 Task: Look for space in Viçosa do Ceará, Brazil from 5th June, 2023 to 16th June, 2023 for 2 adults in price range Rs.14000 to Rs.18000. Place can be entire place with 1  bedroom having 1 bed and 1 bathroom. Property type can be house, flat, guest house, hotel. Booking option can be shelf check-in. Required host language is Spanish.
Action: Mouse moved to (591, 88)
Screenshot: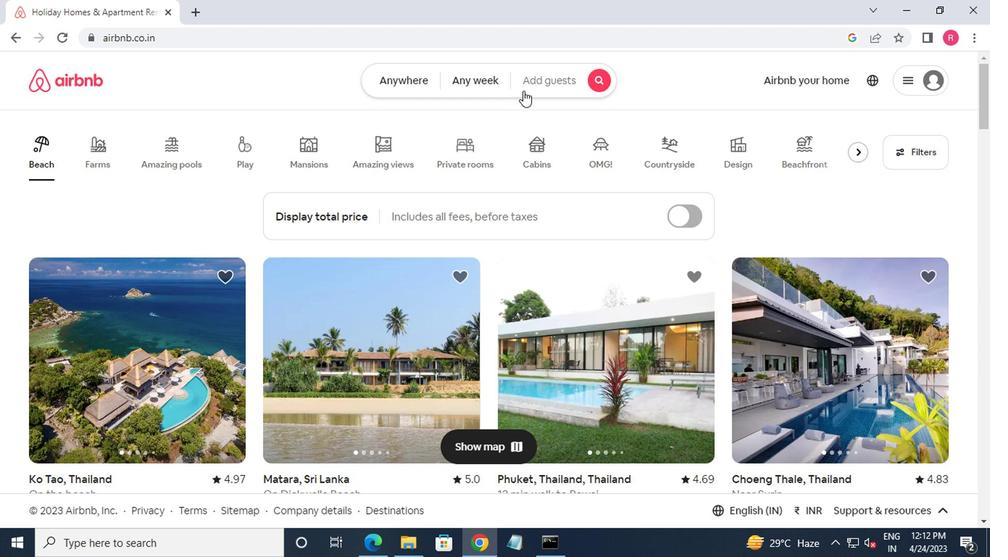 
Action: Mouse pressed left at (591, 88)
Screenshot: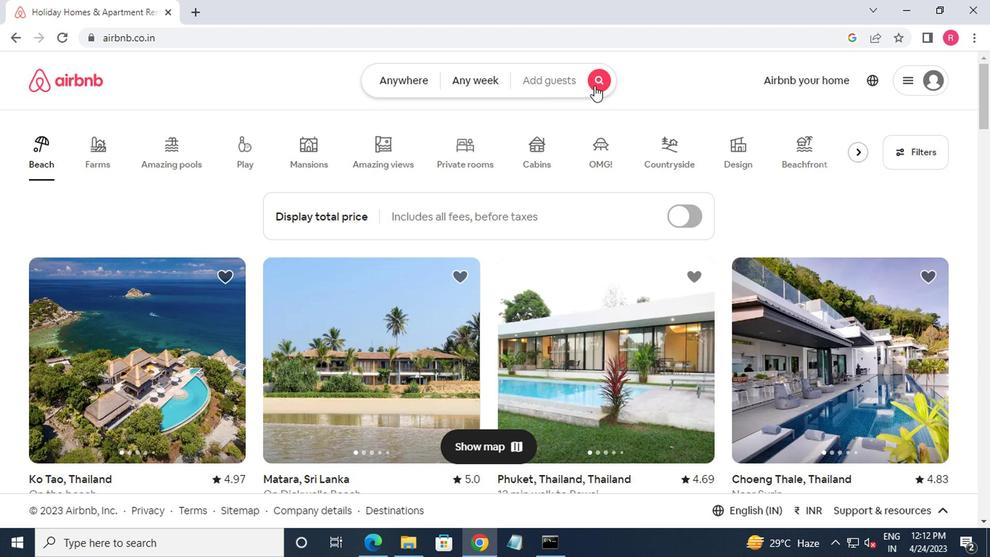 
Action: Mouse moved to (319, 139)
Screenshot: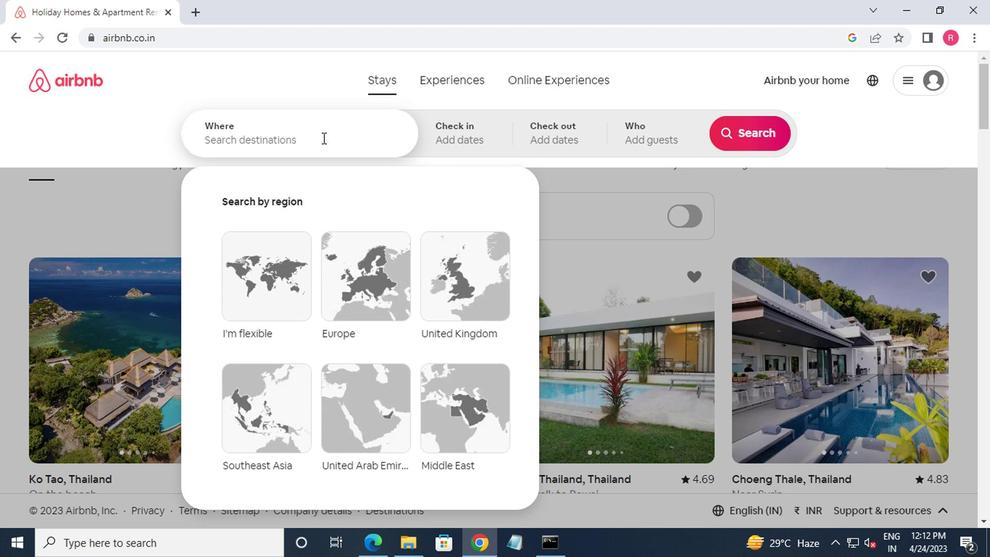 
Action: Mouse pressed left at (319, 139)
Screenshot: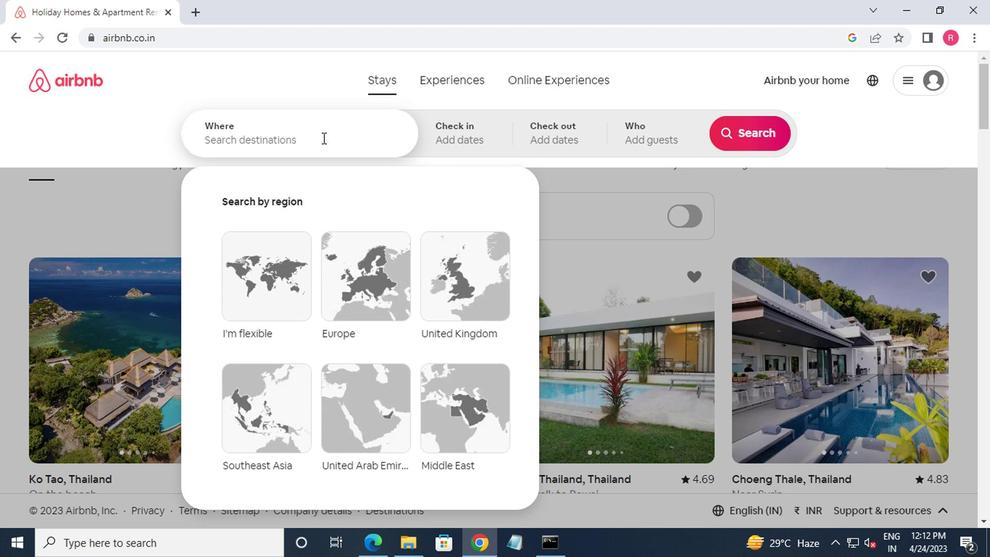 
Action: Mouse moved to (314, 148)
Screenshot: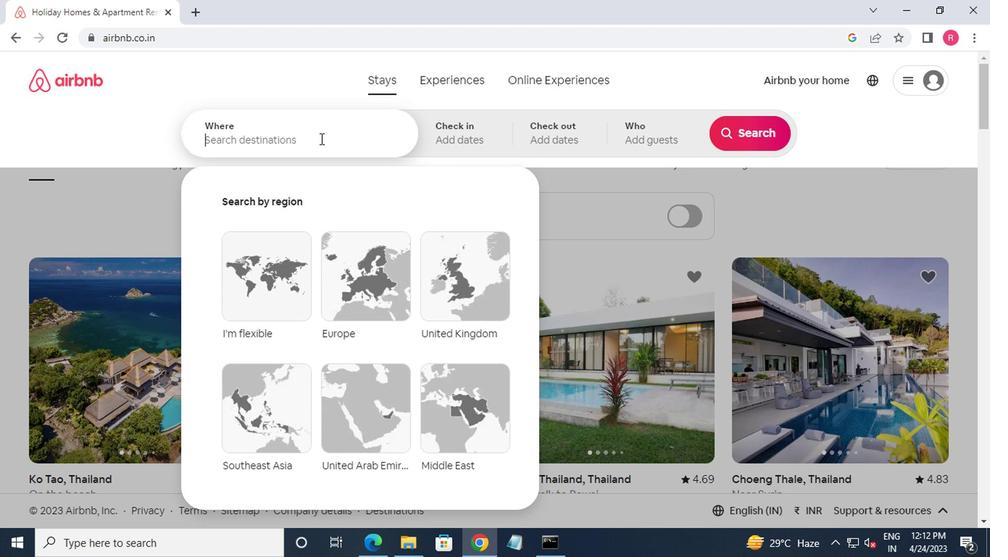 
Action: Key pressed vicosa<Key.space>do<Key.space>ceara,brazil
Screenshot: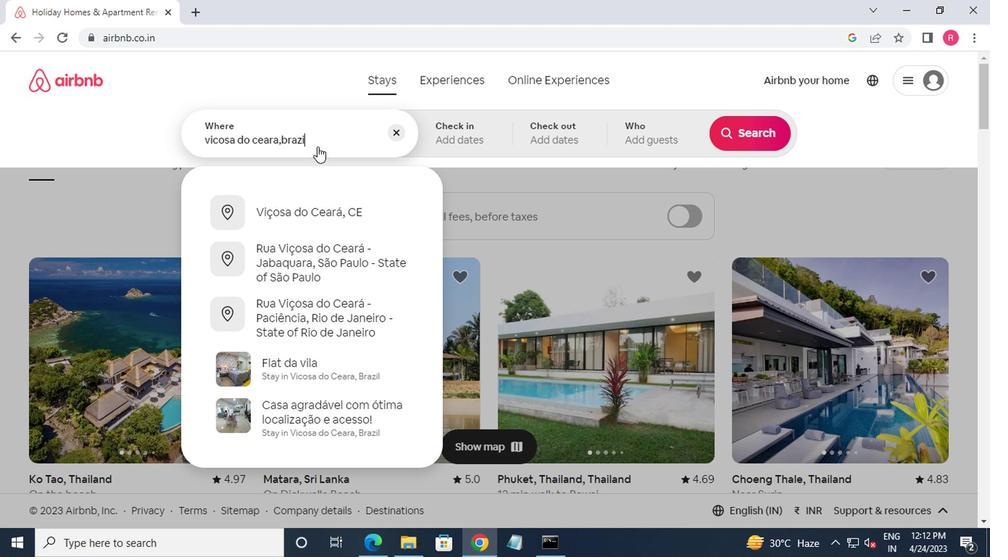 
Action: Mouse moved to (355, 205)
Screenshot: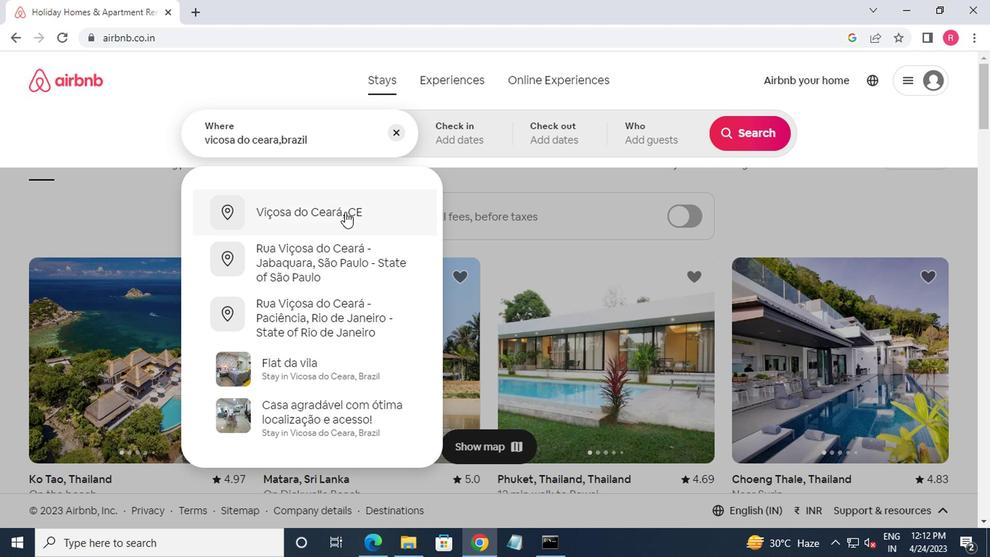 
Action: Mouse pressed left at (355, 205)
Screenshot: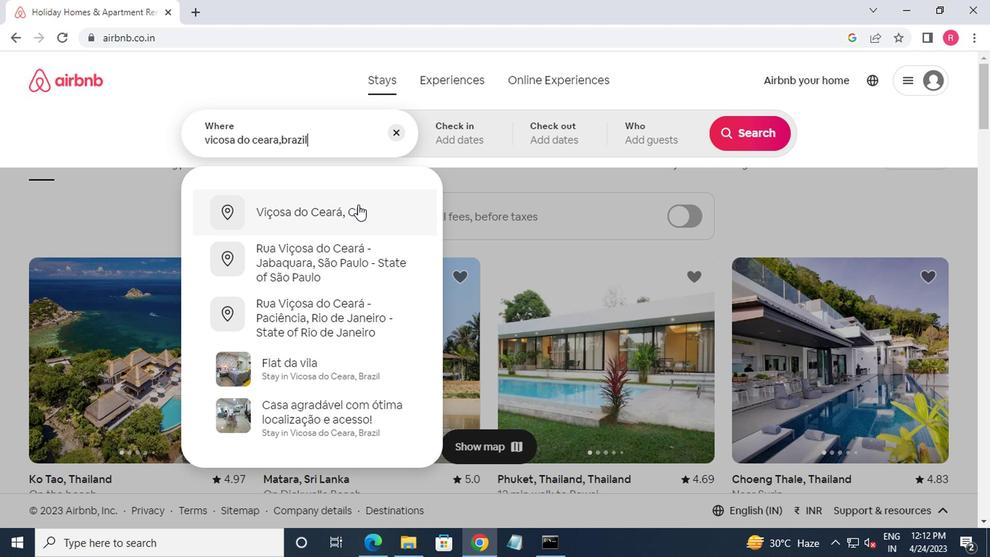 
Action: Mouse moved to (730, 250)
Screenshot: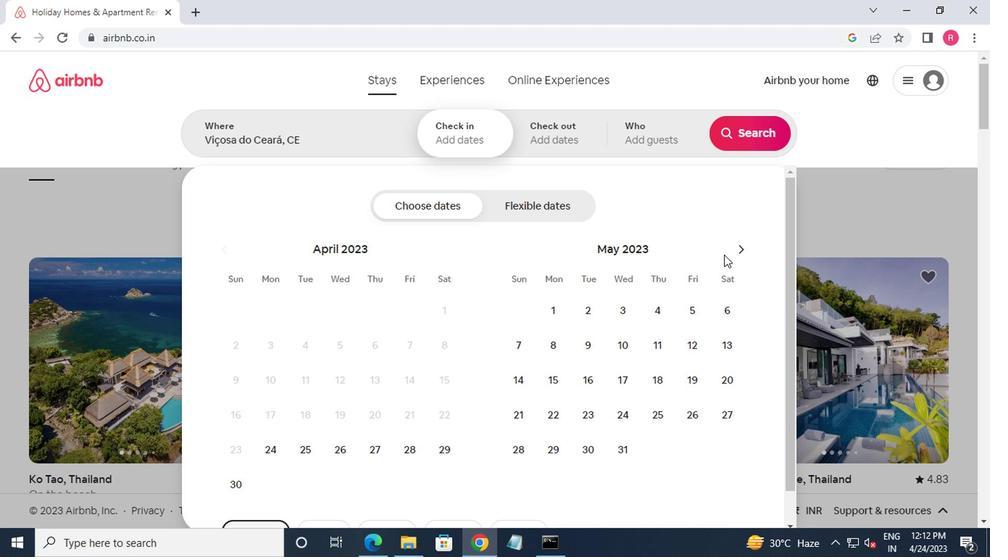 
Action: Mouse pressed left at (730, 250)
Screenshot: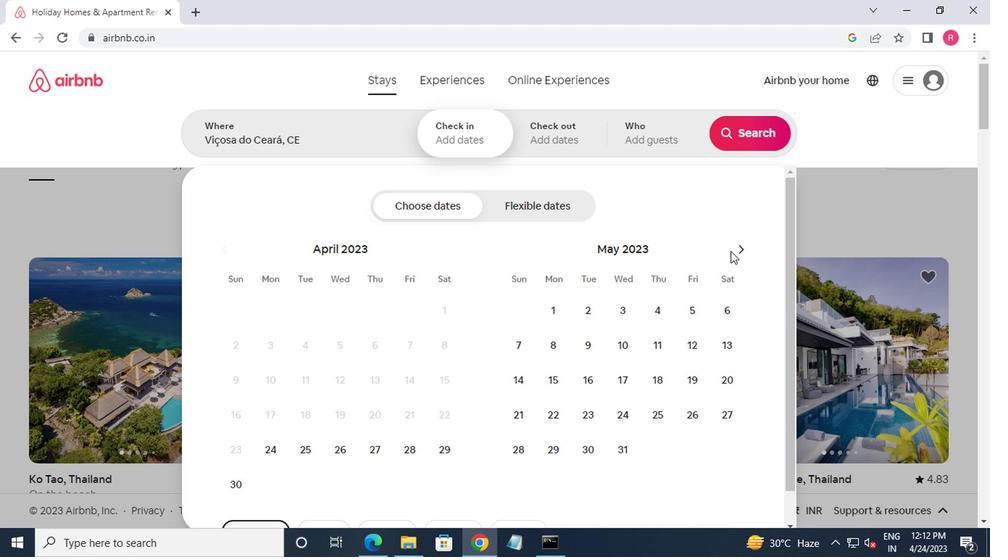 
Action: Mouse moved to (552, 346)
Screenshot: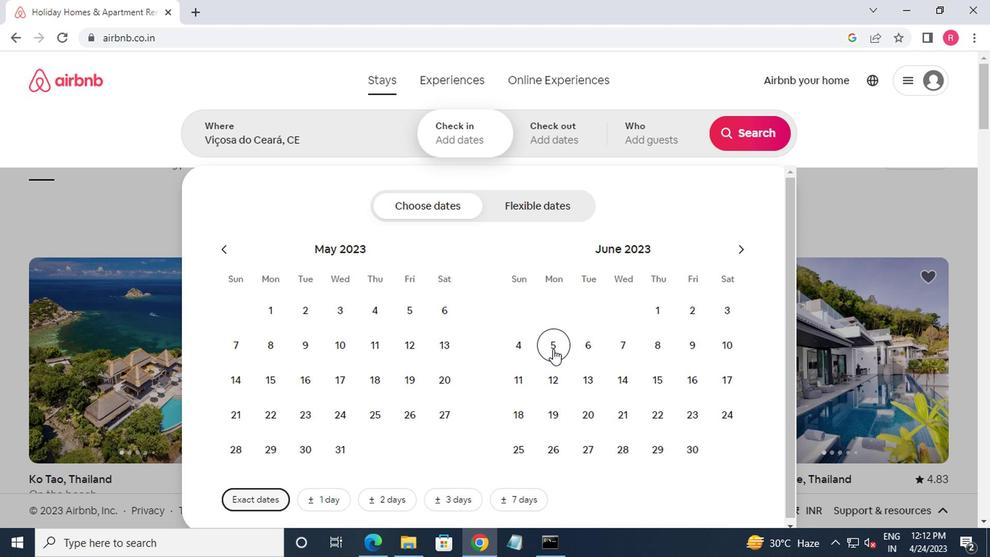 
Action: Mouse pressed left at (552, 346)
Screenshot: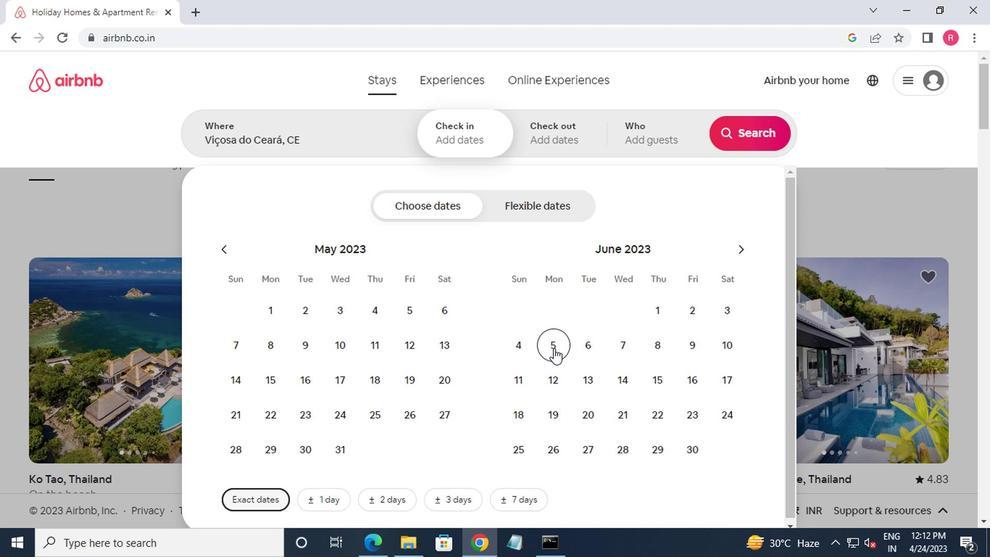 
Action: Mouse moved to (695, 375)
Screenshot: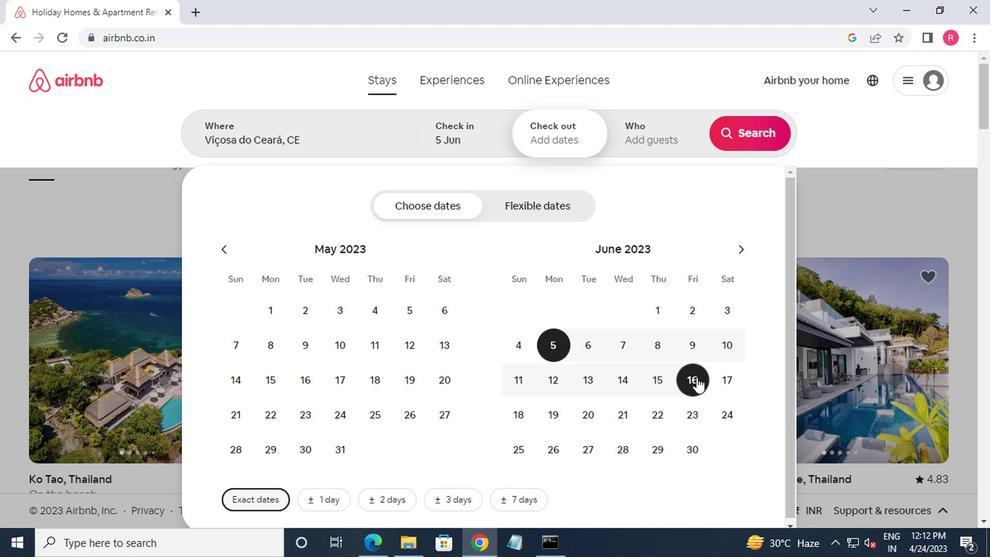 
Action: Mouse pressed left at (695, 375)
Screenshot: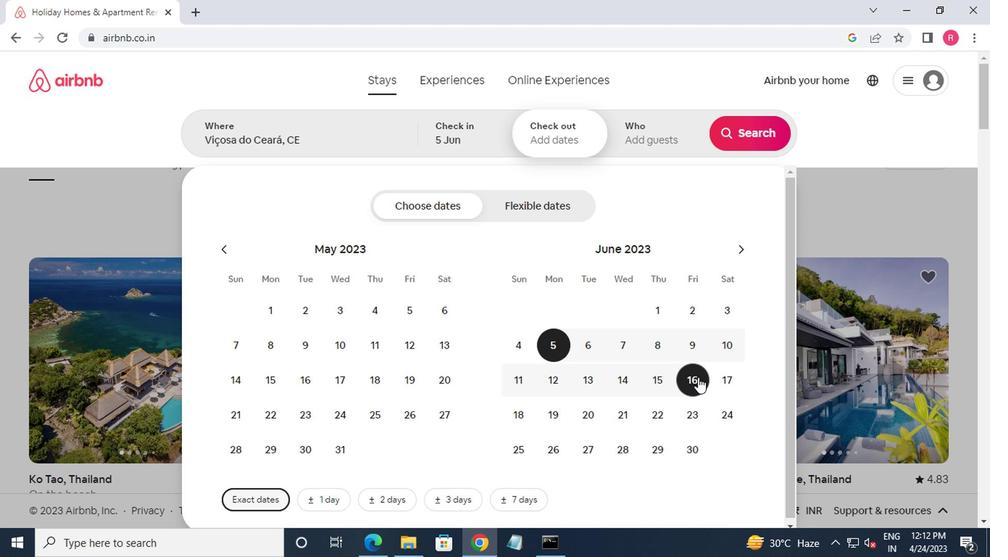 
Action: Mouse moved to (649, 158)
Screenshot: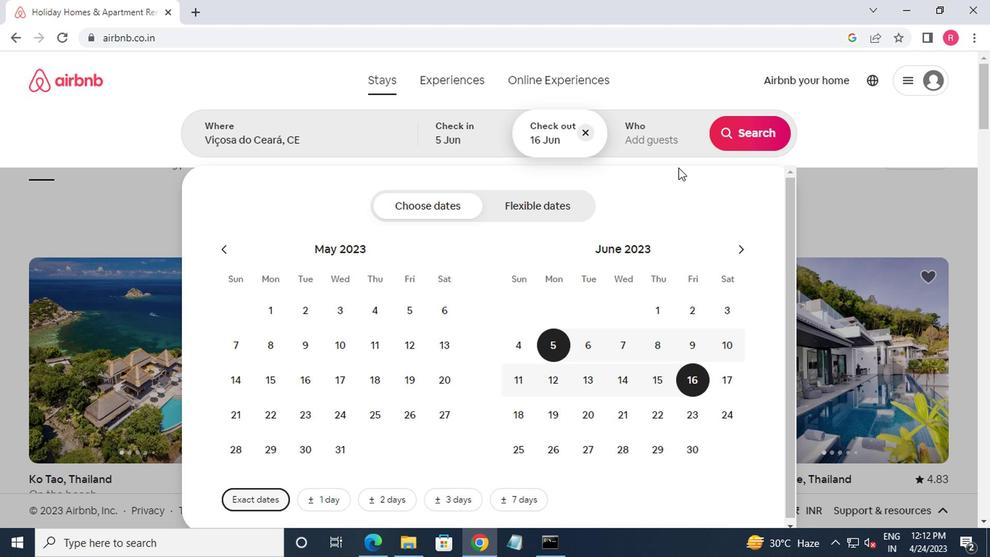 
Action: Mouse pressed left at (649, 158)
Screenshot: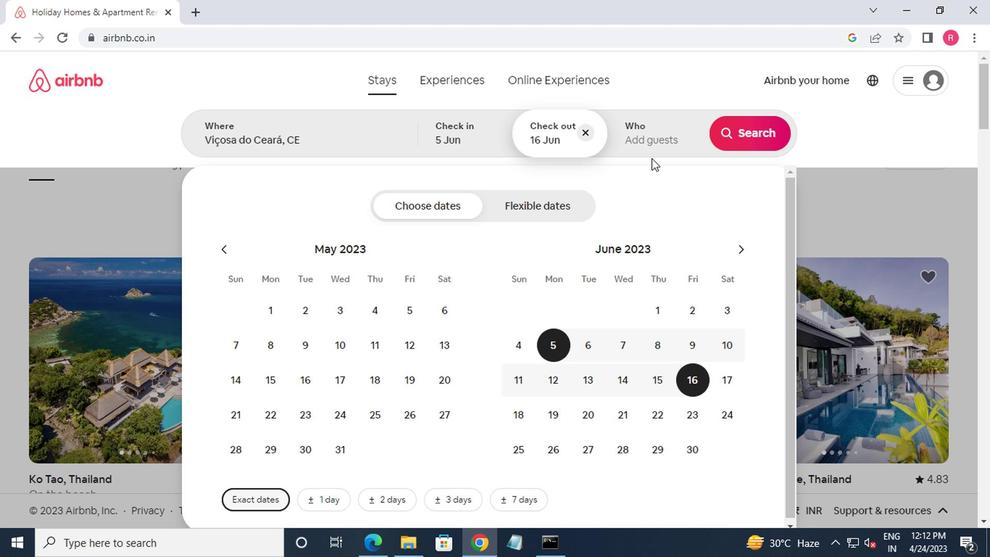 
Action: Mouse moved to (644, 149)
Screenshot: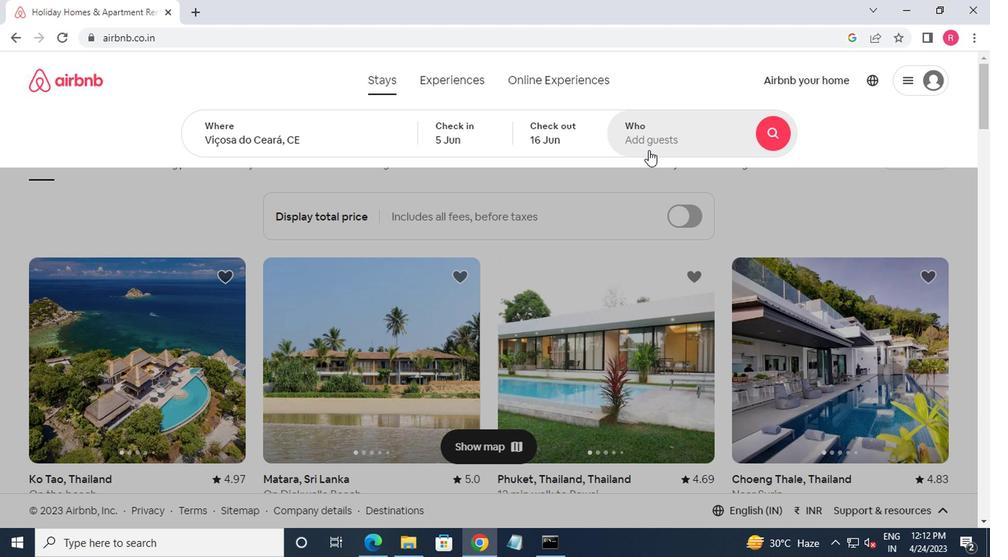 
Action: Mouse pressed left at (644, 149)
Screenshot: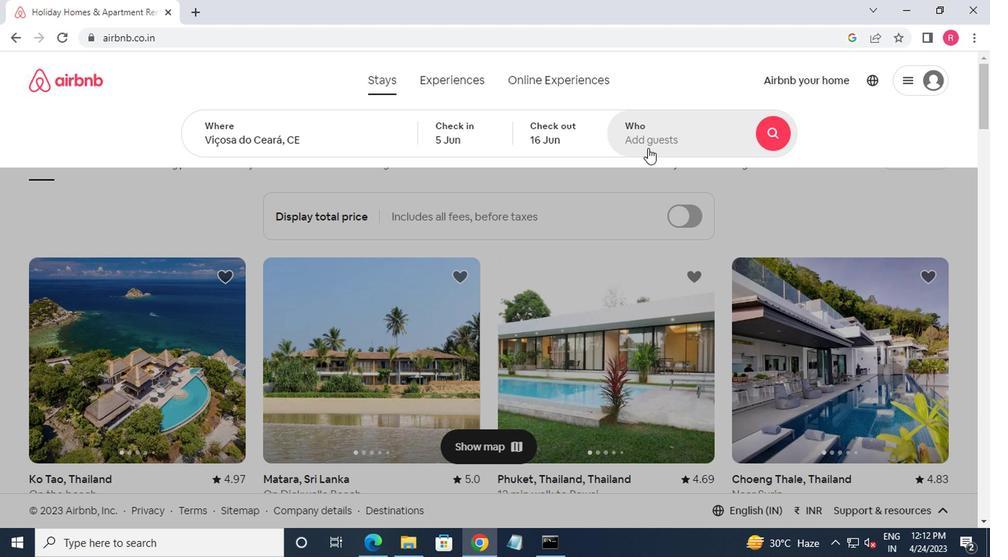 
Action: Mouse moved to (754, 215)
Screenshot: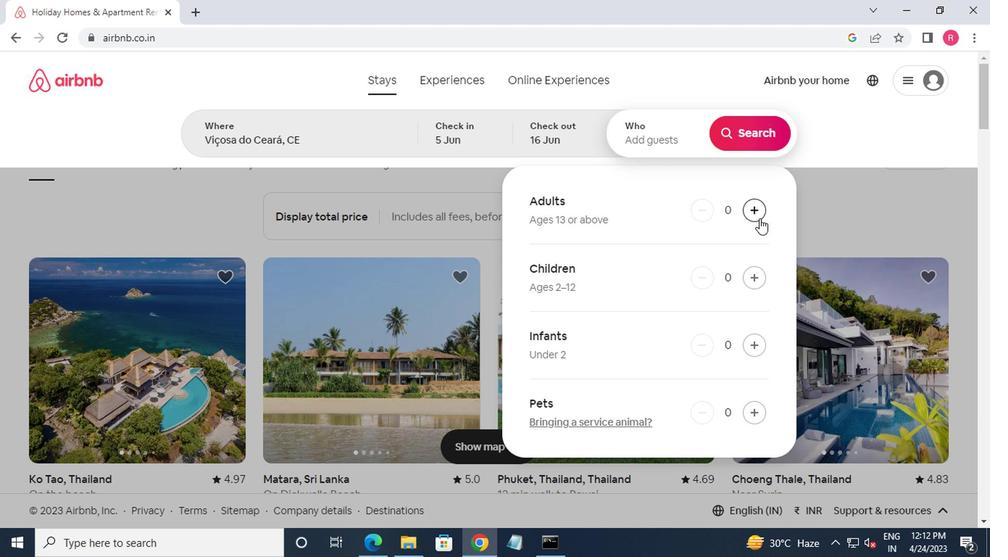 
Action: Mouse pressed left at (754, 215)
Screenshot: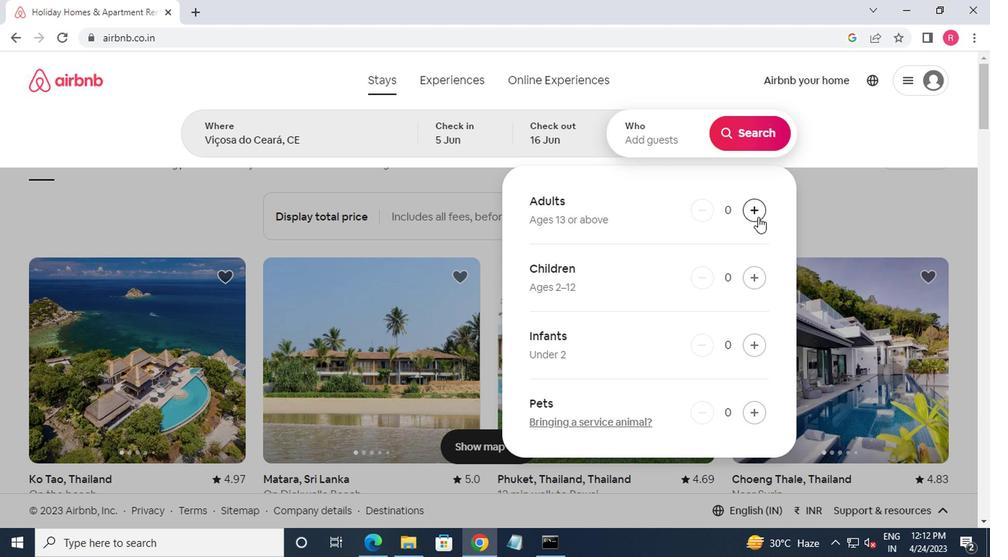 
Action: Mouse moved to (752, 215)
Screenshot: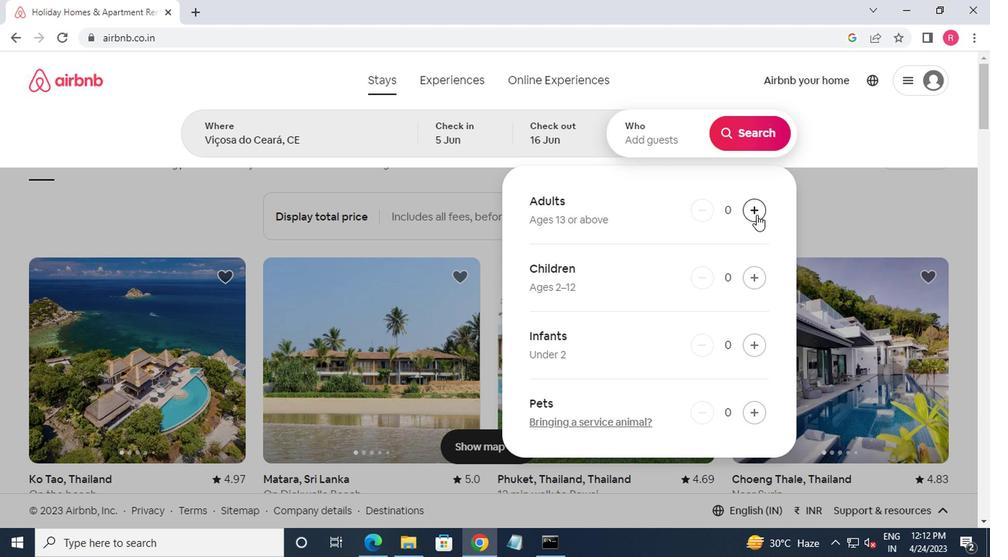 
Action: Mouse pressed left at (752, 215)
Screenshot: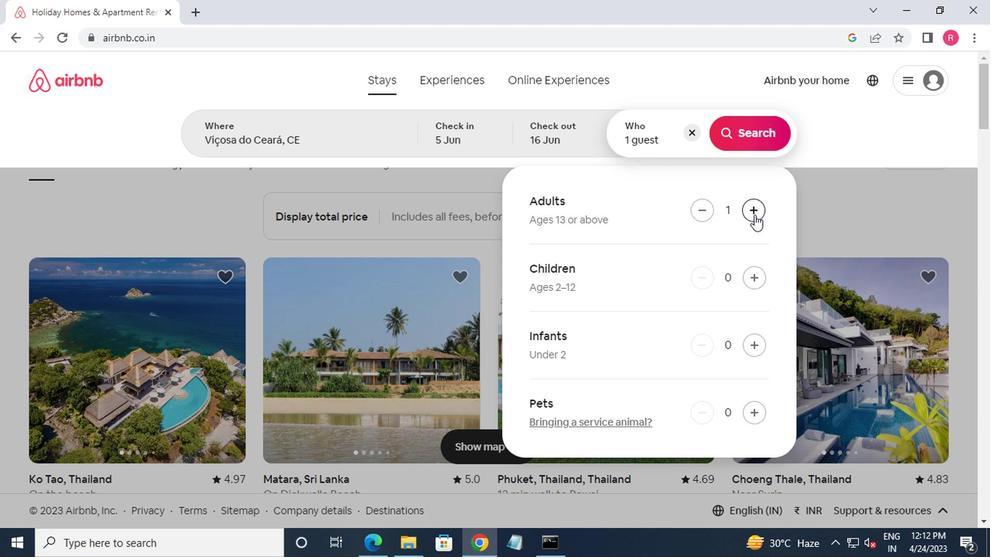 
Action: Mouse moved to (740, 141)
Screenshot: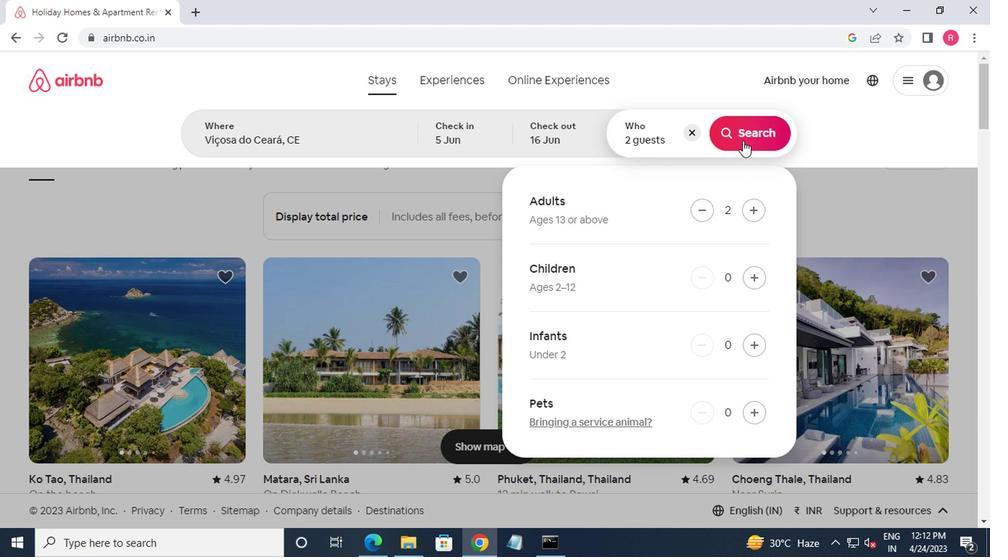 
Action: Mouse pressed left at (740, 141)
Screenshot: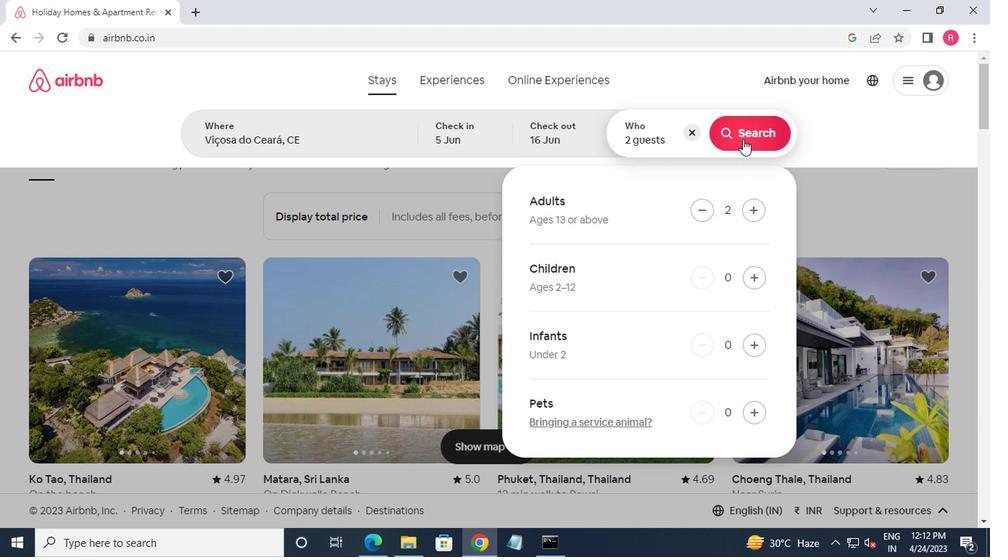 
Action: Mouse moved to (920, 144)
Screenshot: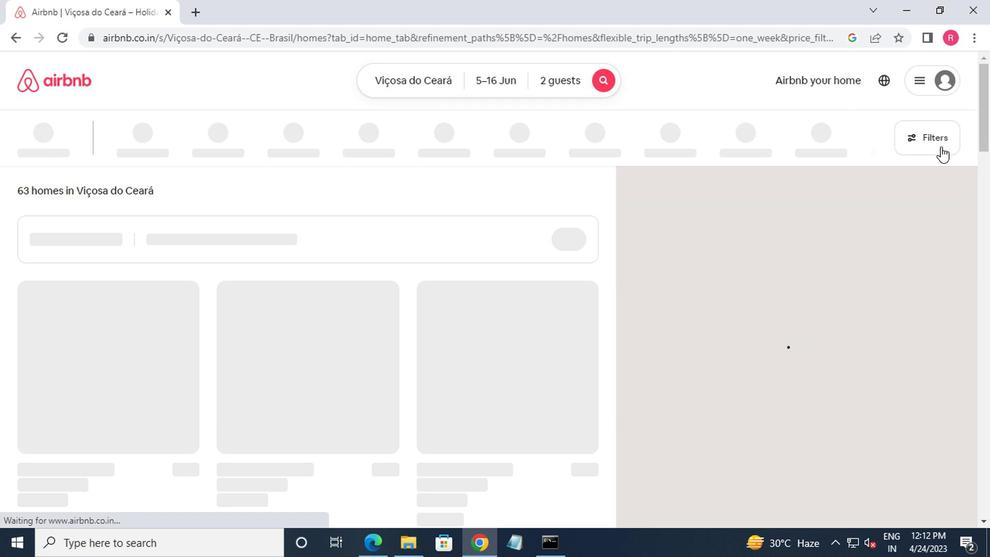 
Action: Mouse pressed left at (920, 144)
Screenshot: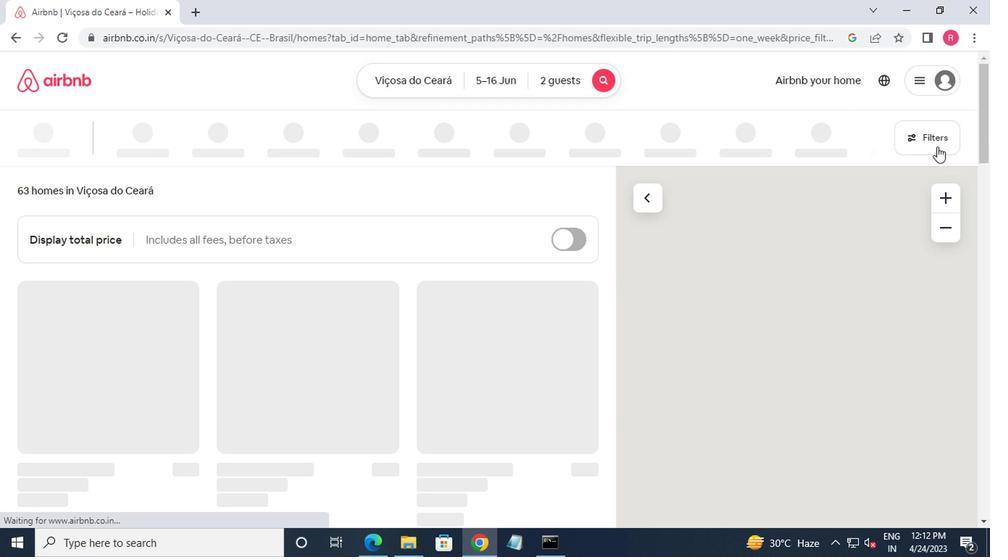 
Action: Mouse moved to (337, 331)
Screenshot: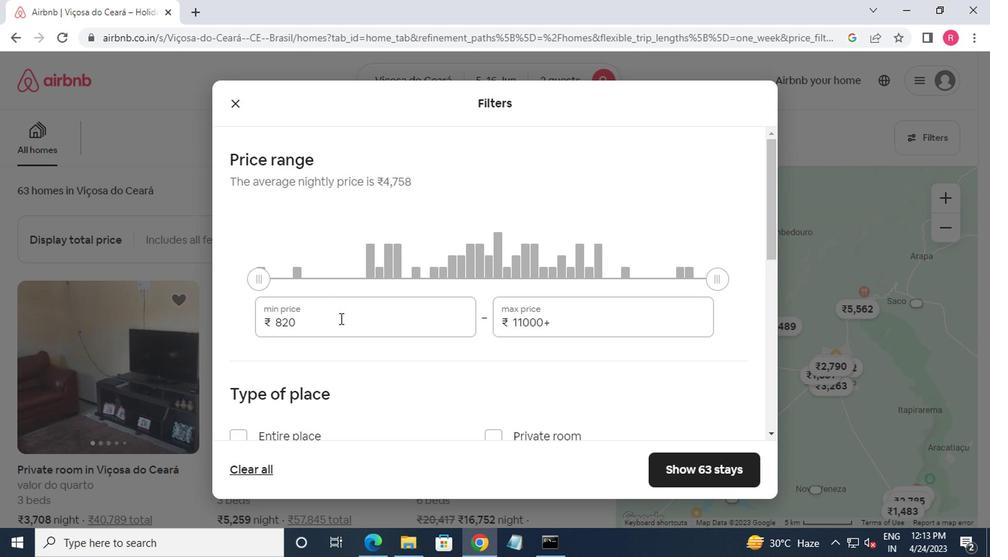 
Action: Mouse pressed left at (337, 331)
Screenshot: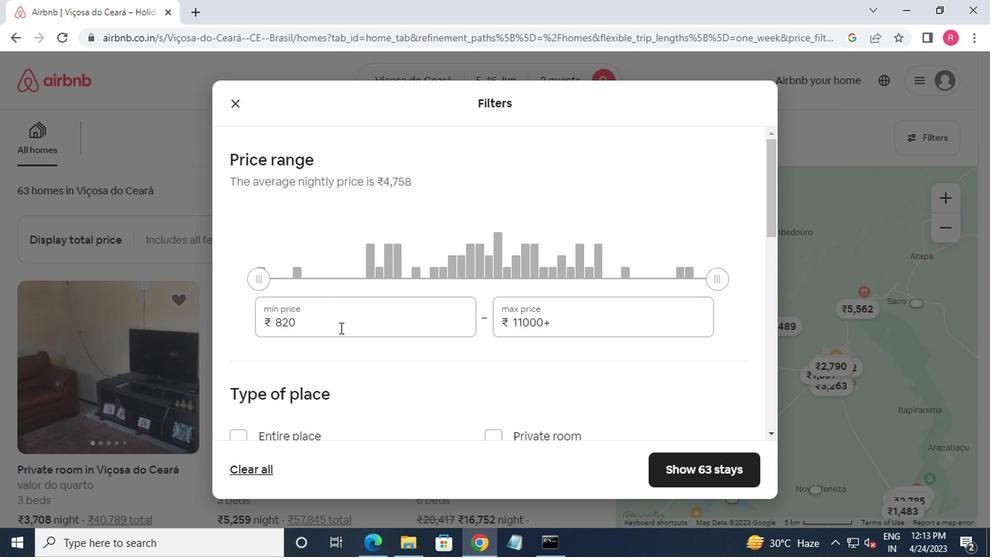 
Action: Mouse moved to (343, 307)
Screenshot: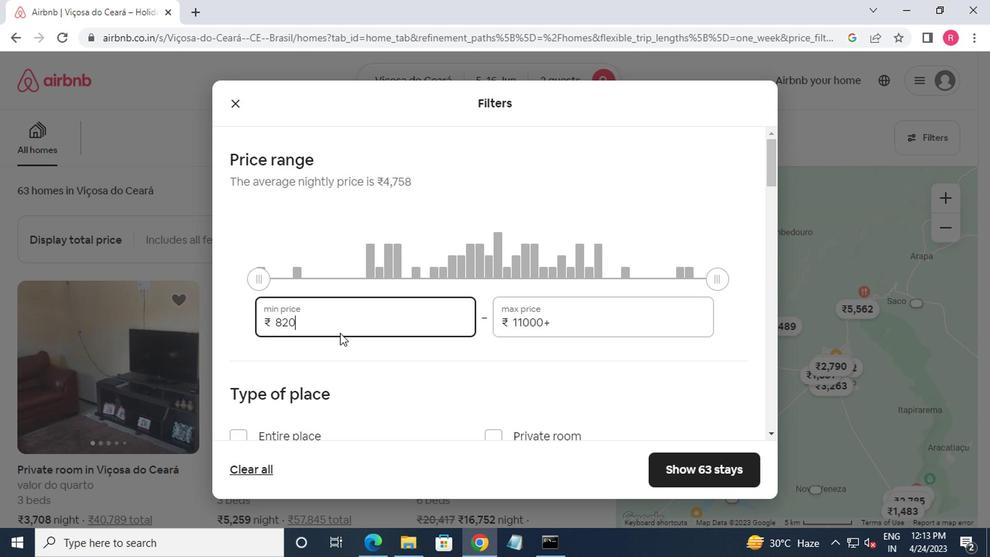 
Action: Key pressed <Key.backspace><Key.backspace><Key.backspace><Key.backspace><Key.backspace>14000<Key.tab>18000<Key.backspace><Key.backspace><Key.backspace><Key.backspace><Key.backspace><Key.backspace><Key.backspace><Key.backspace><Key.backspace><Key.backspace><Key.backspace><Key.backspace><Key.backspace><Key.backspace><Key.backspace>18000
Screenshot: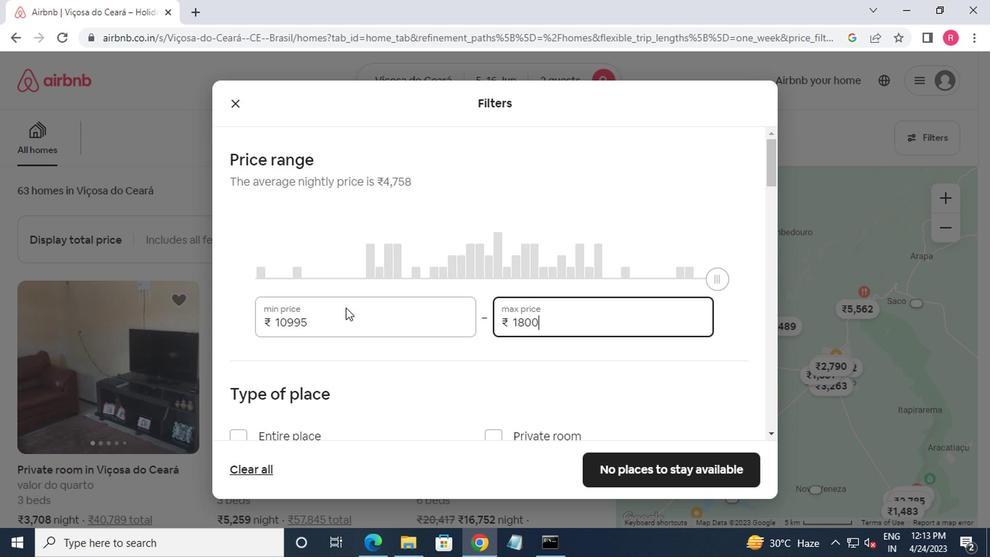 
Action: Mouse moved to (337, 311)
Screenshot: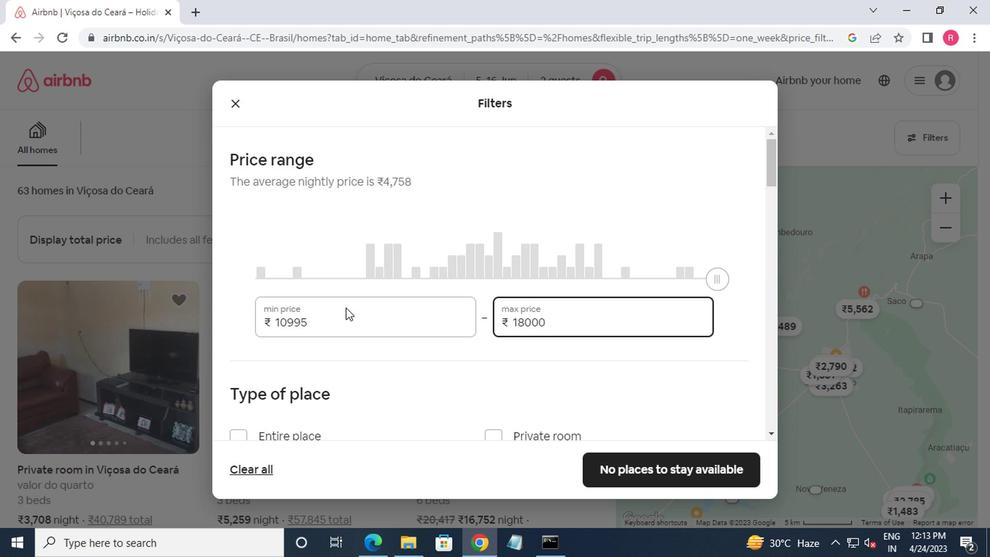 
Action: Mouse pressed left at (337, 311)
Screenshot: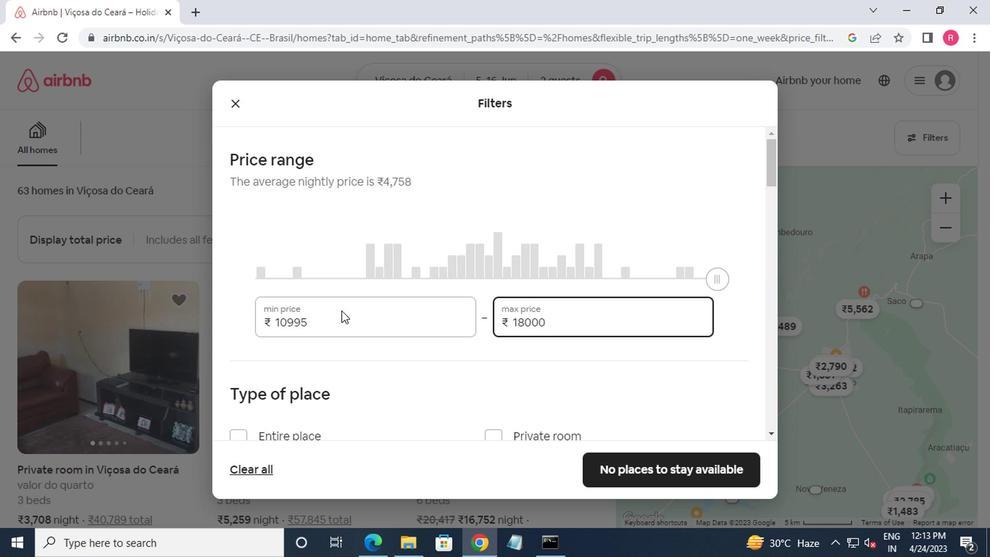 
Action: Mouse moved to (335, 310)
Screenshot: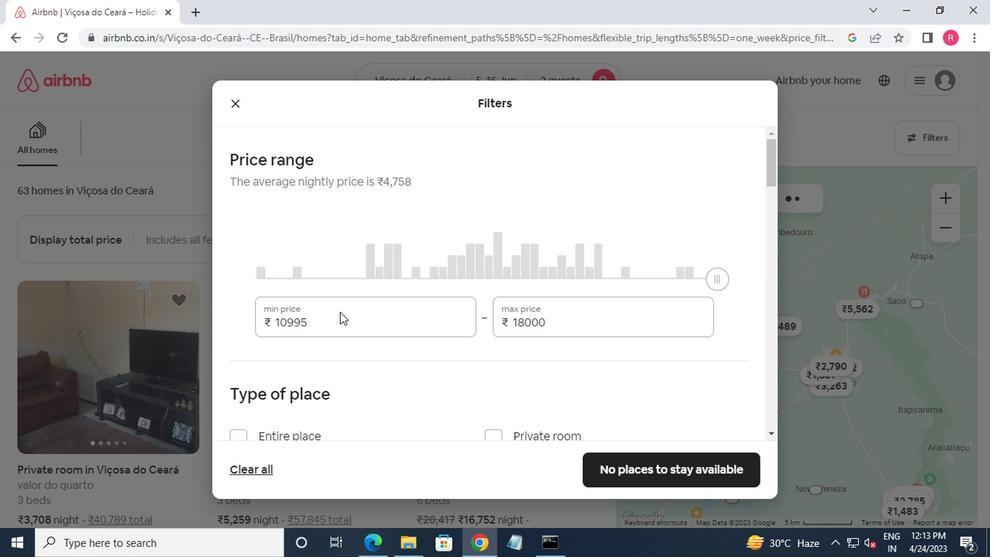 
Action: Key pressed <Key.backspace><Key.backspace><Key.backspace><Key.backspace>4000
Screenshot: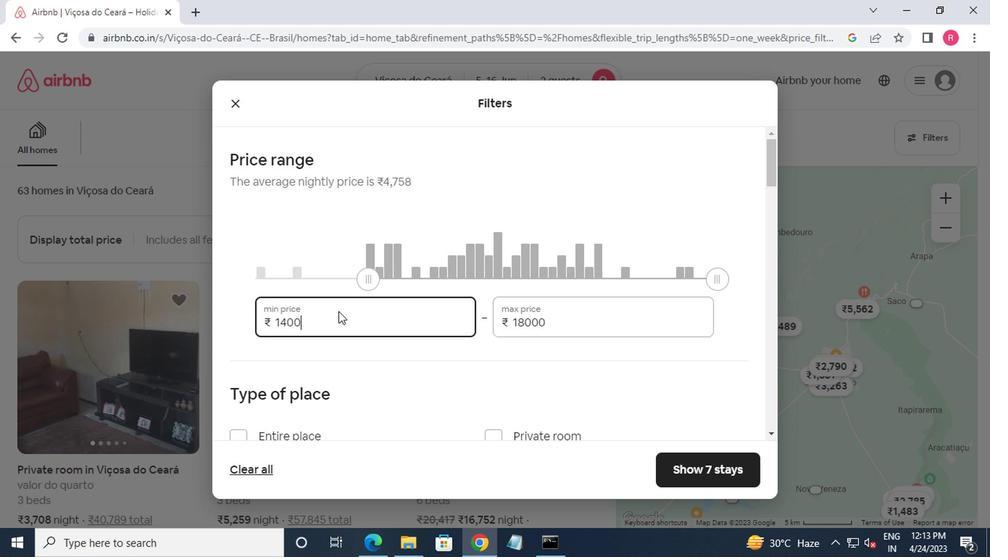 
Action: Mouse moved to (351, 301)
Screenshot: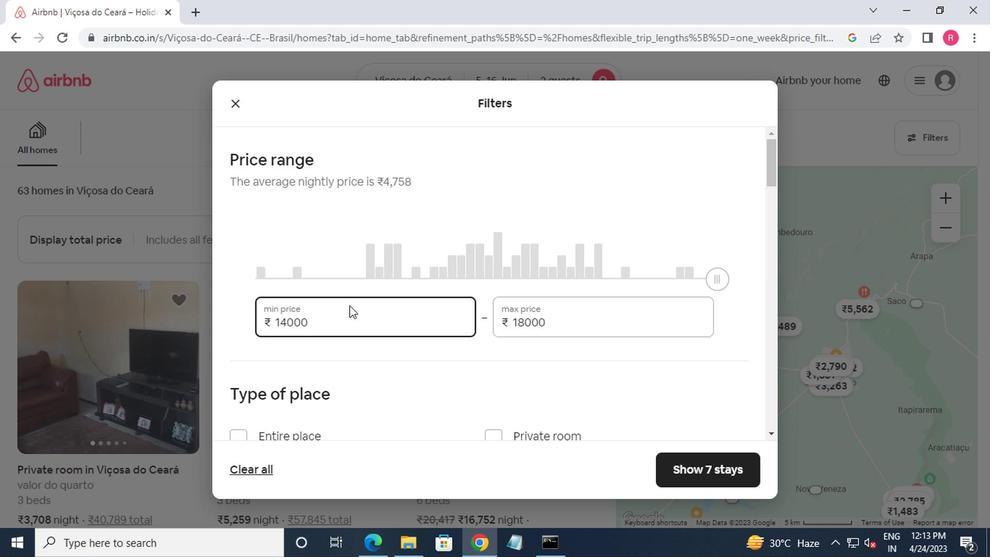 
Action: Mouse scrolled (351, 300) with delta (0, -1)
Screenshot: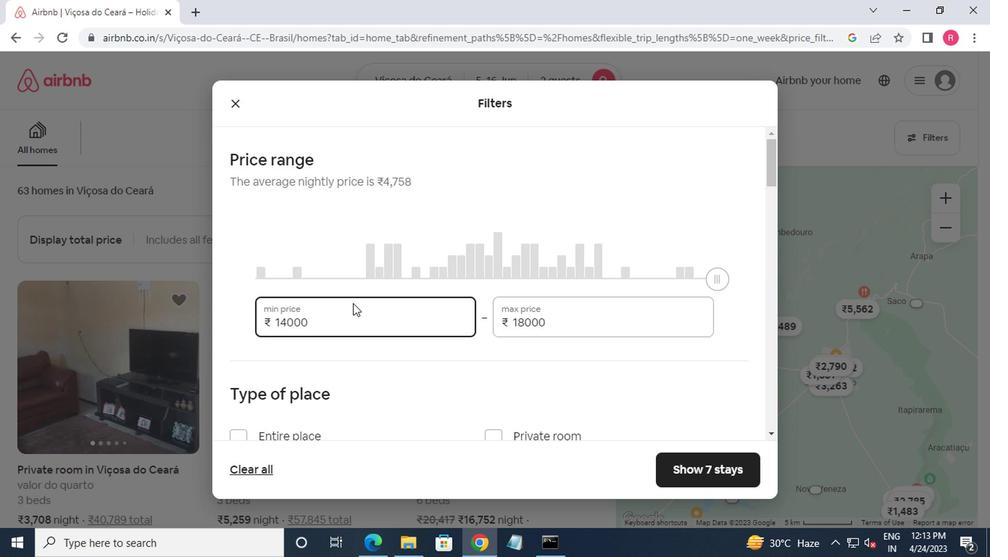 
Action: Mouse moved to (232, 370)
Screenshot: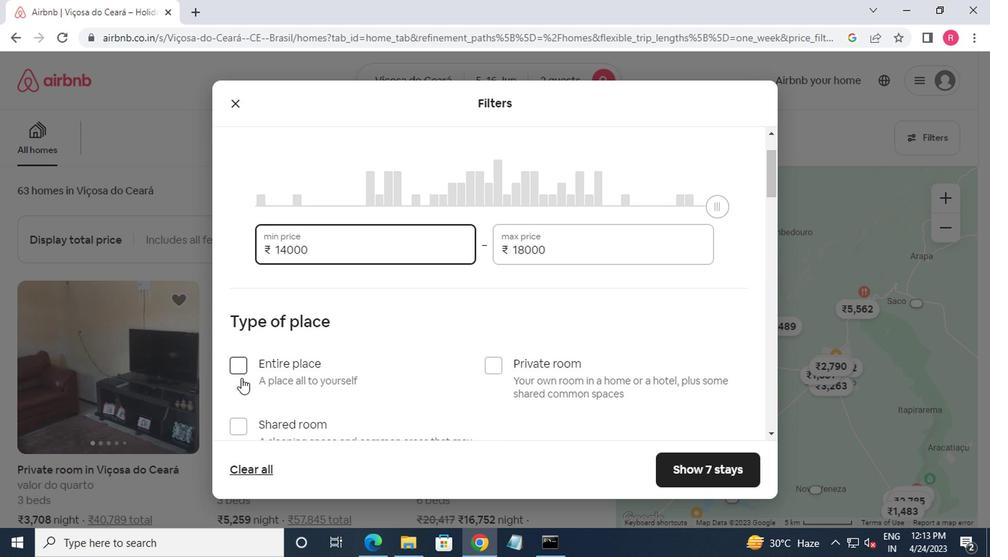 
Action: Mouse pressed left at (232, 370)
Screenshot: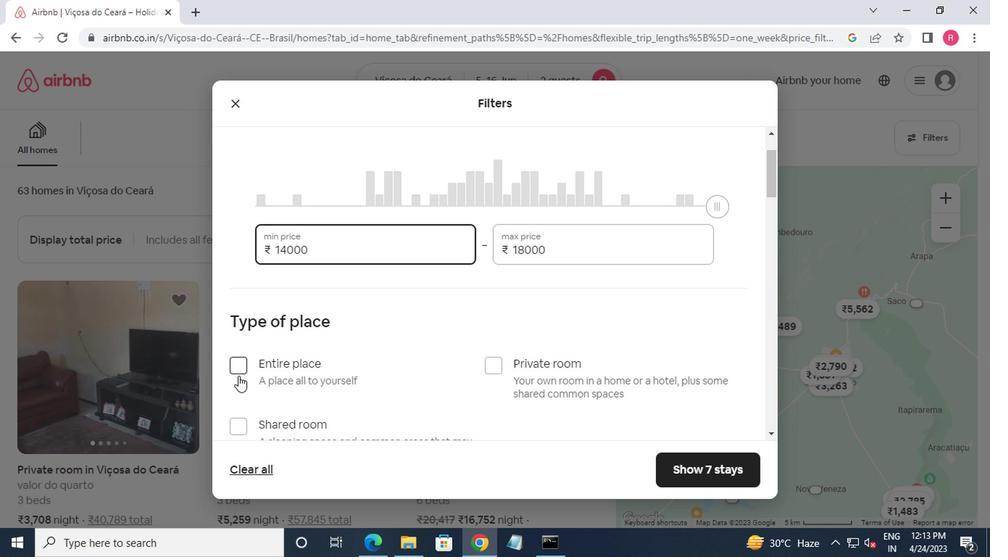 
Action: Mouse moved to (465, 339)
Screenshot: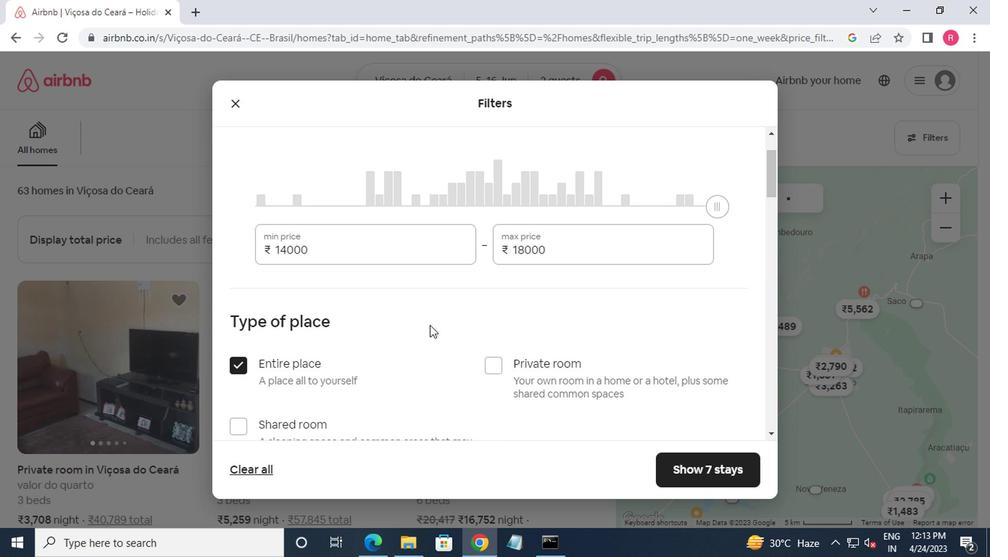 
Action: Mouse scrolled (465, 338) with delta (0, 0)
Screenshot: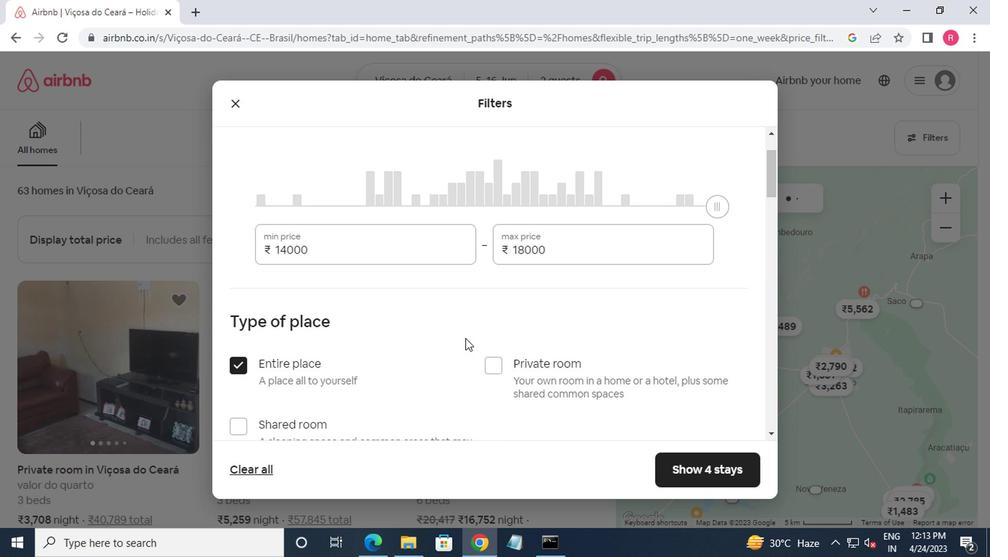 
Action: Mouse moved to (564, 357)
Screenshot: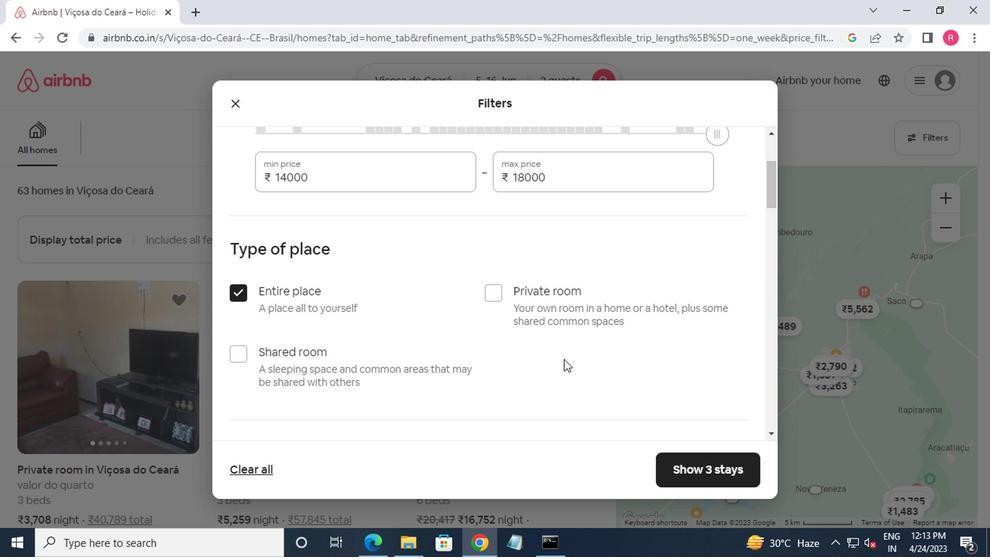 
Action: Mouse scrolled (564, 356) with delta (0, -1)
Screenshot: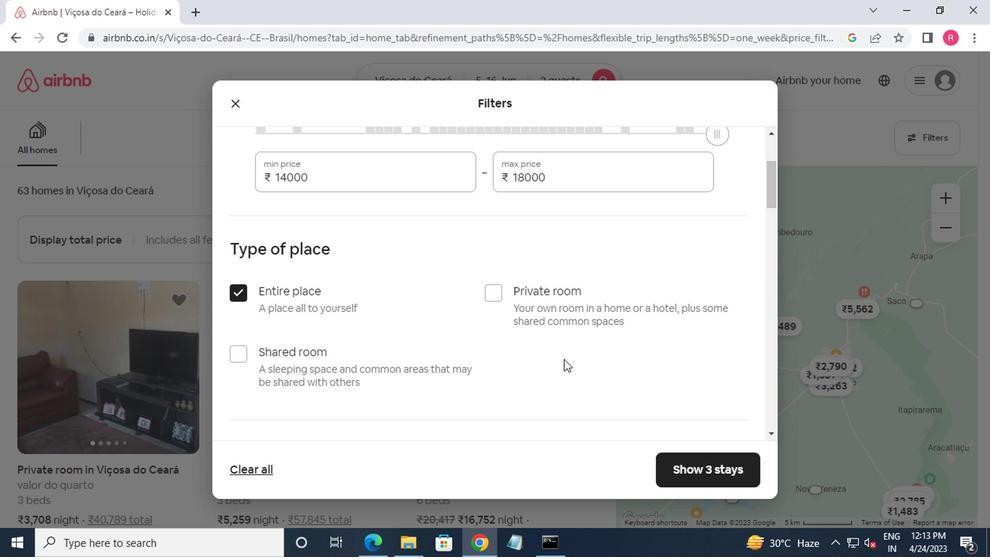 
Action: Mouse moved to (379, 365)
Screenshot: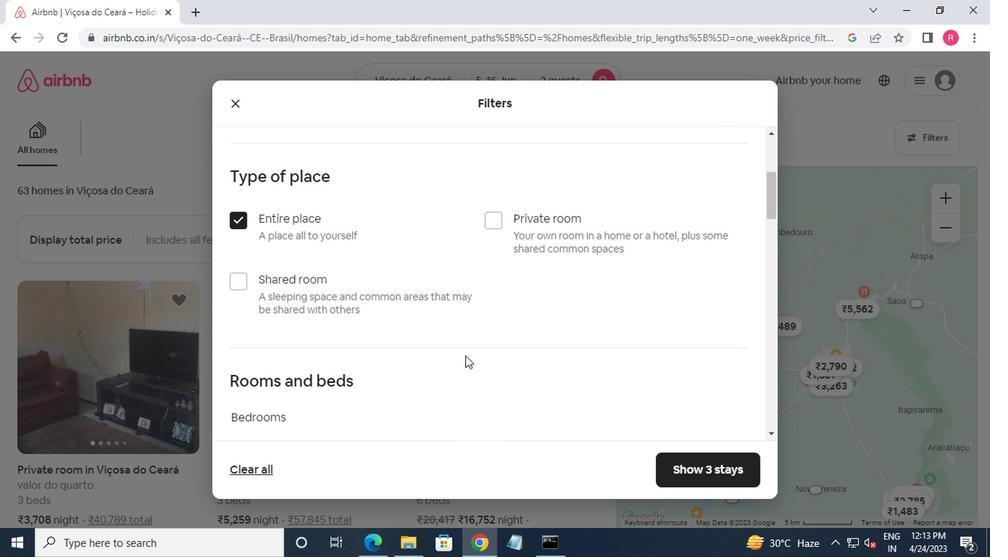 
Action: Mouse scrolled (379, 364) with delta (0, 0)
Screenshot: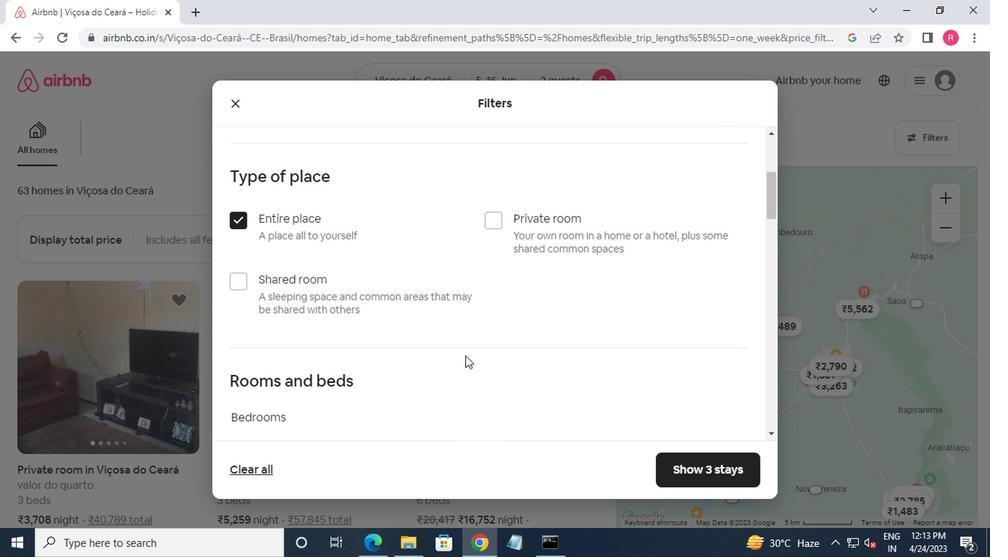 
Action: Mouse moved to (359, 361)
Screenshot: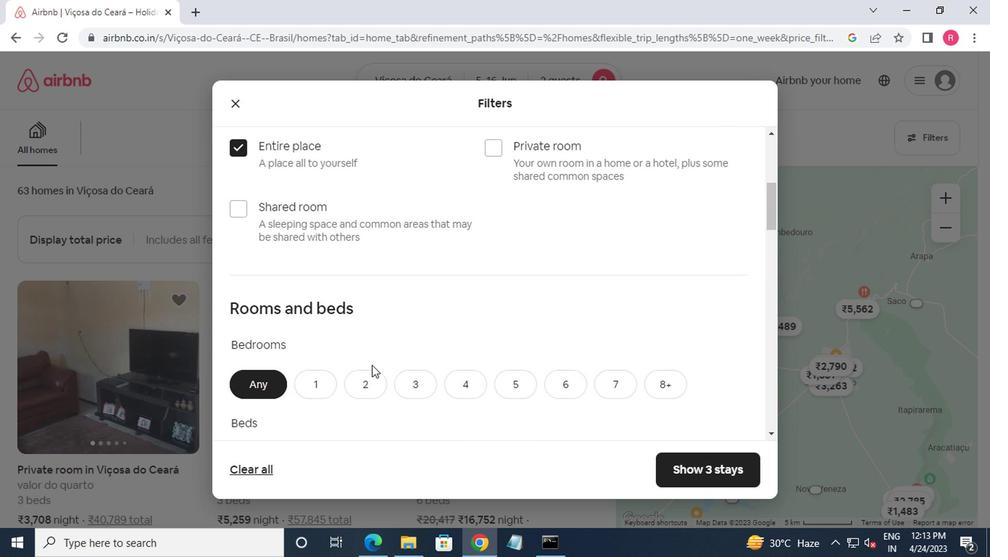 
Action: Mouse scrolled (359, 361) with delta (0, 0)
Screenshot: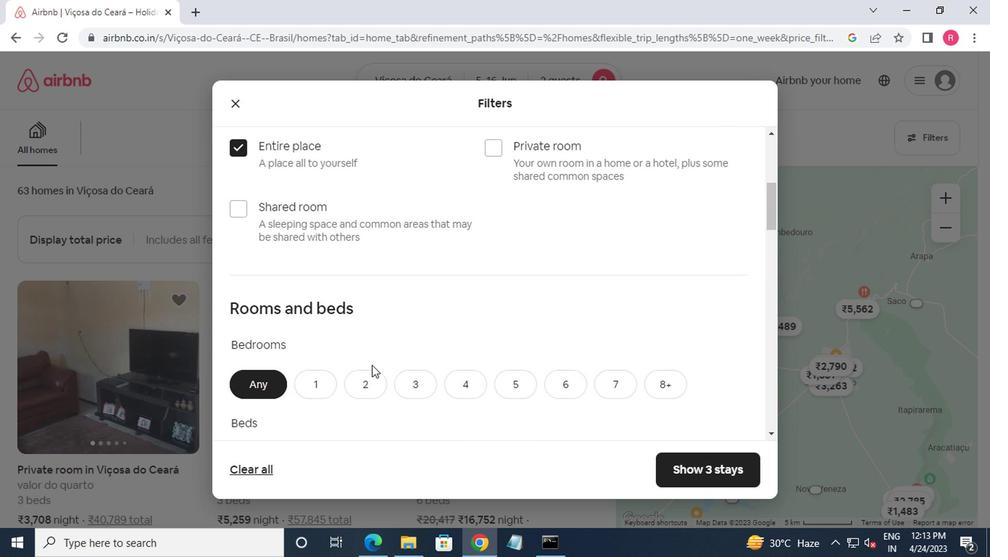 
Action: Mouse moved to (314, 318)
Screenshot: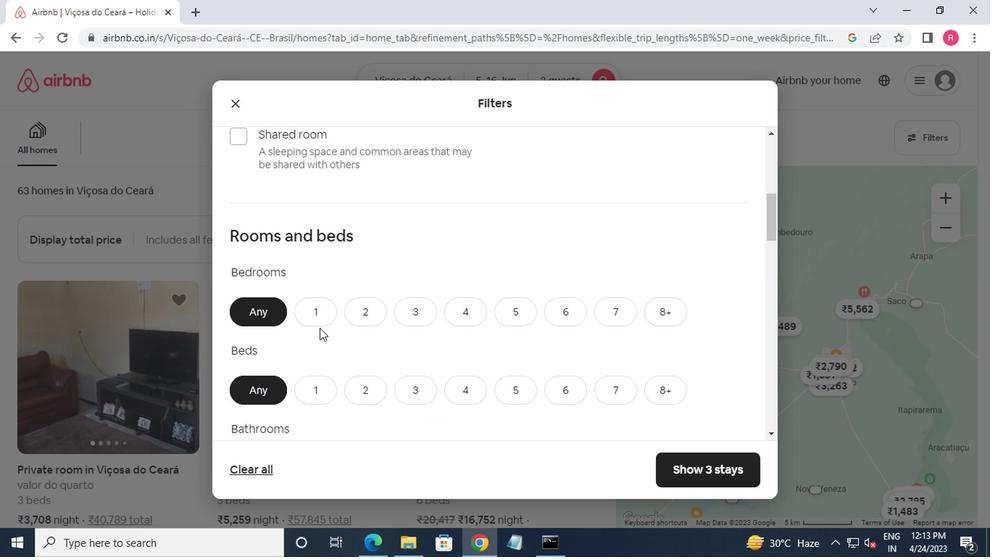 
Action: Mouse pressed left at (314, 318)
Screenshot: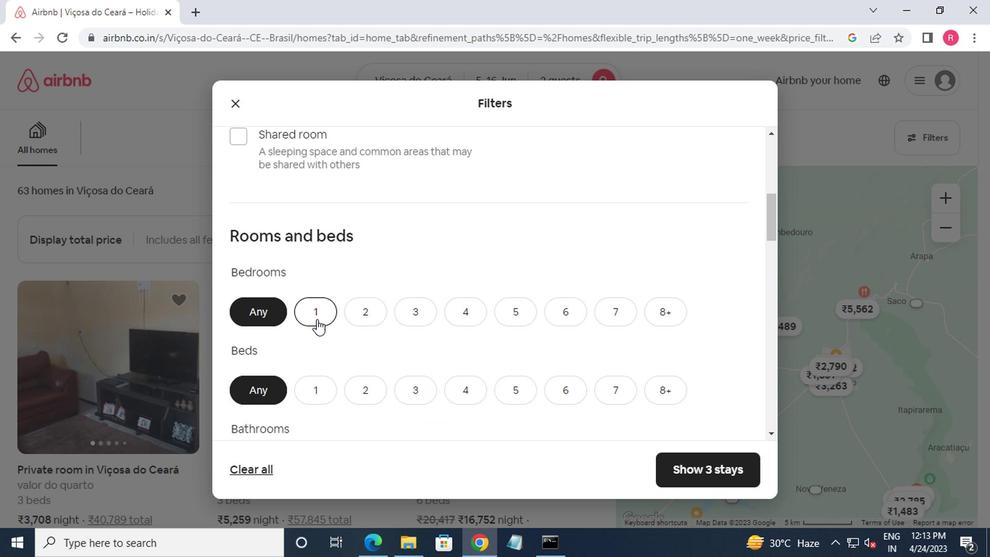 
Action: Mouse moved to (382, 349)
Screenshot: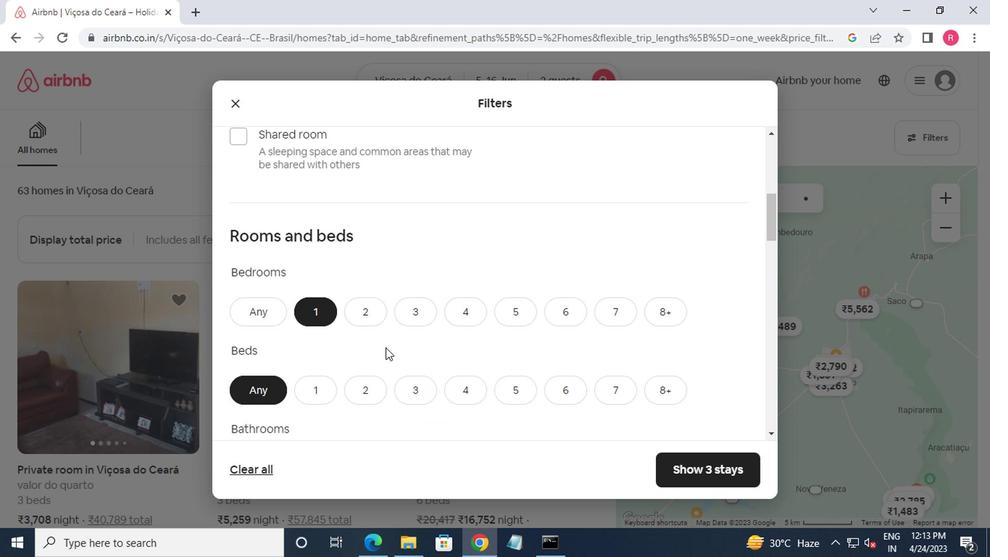 
Action: Mouse scrolled (382, 348) with delta (0, -1)
Screenshot: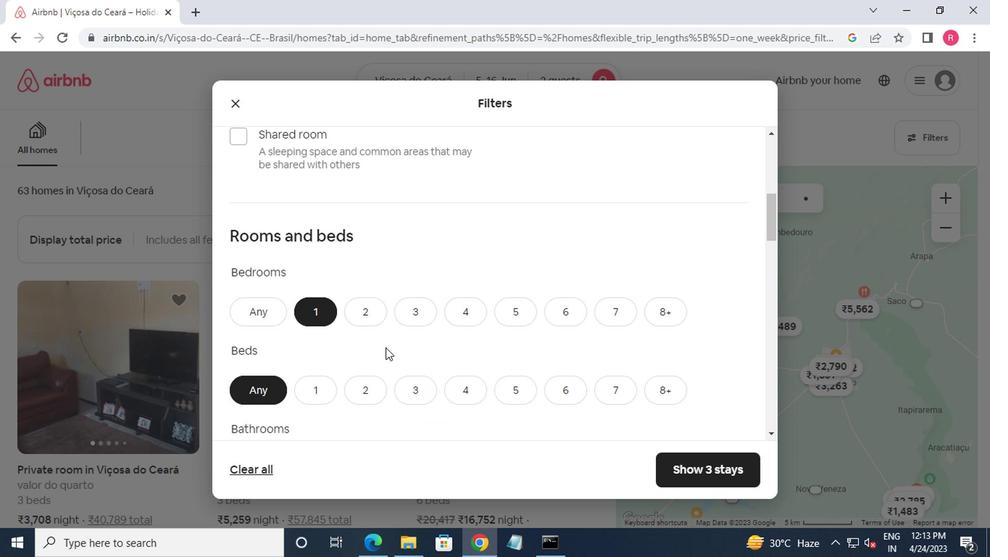 
Action: Mouse moved to (380, 353)
Screenshot: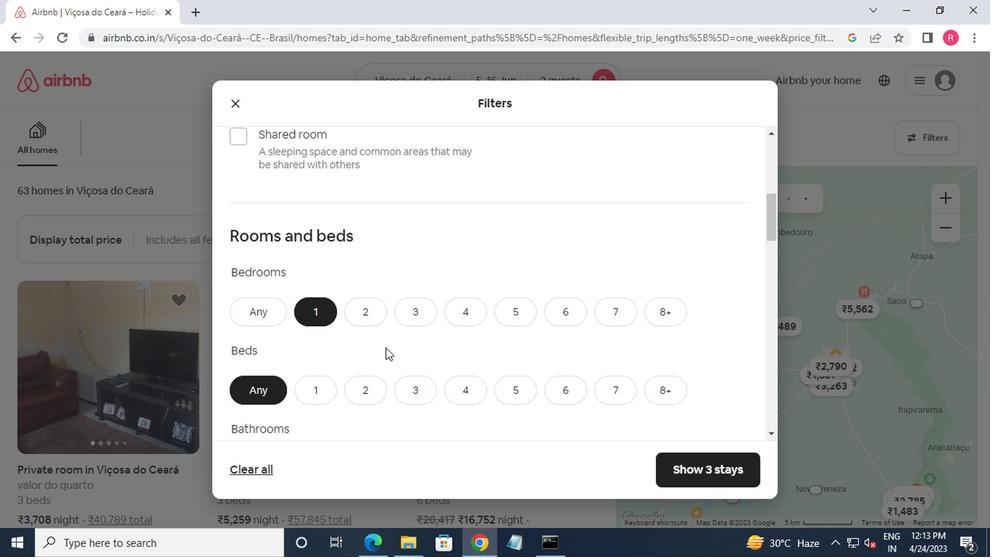
Action: Mouse scrolled (380, 353) with delta (0, 0)
Screenshot: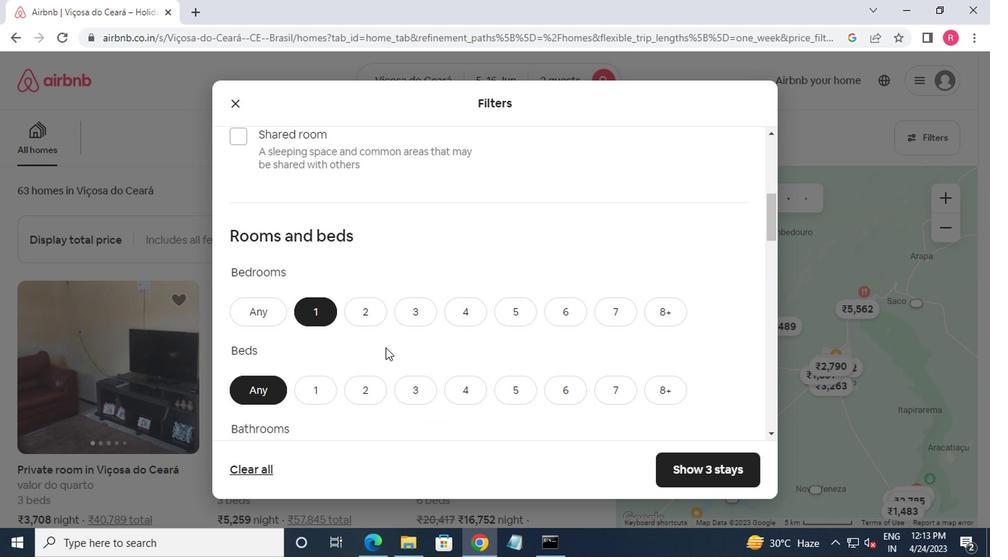 
Action: Mouse moved to (314, 247)
Screenshot: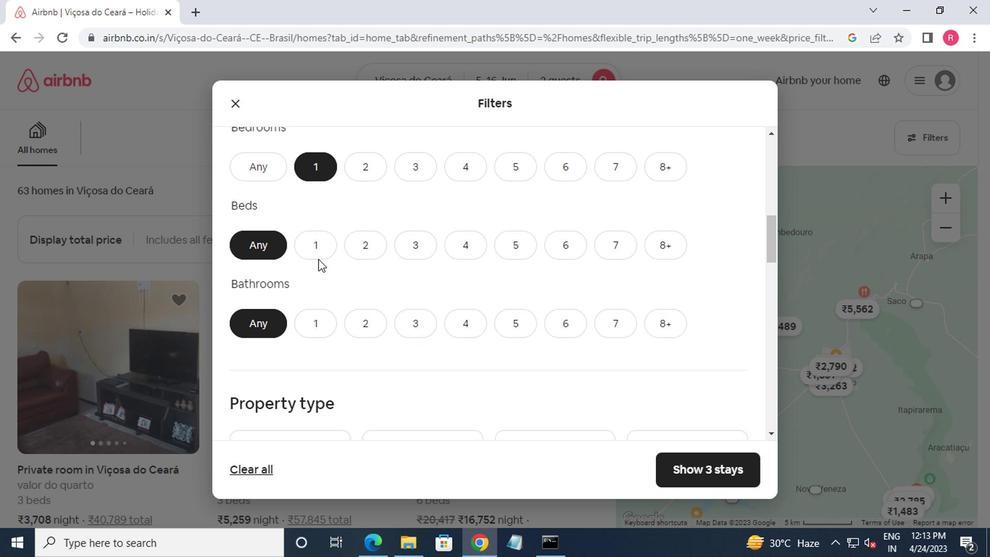 
Action: Mouse pressed left at (314, 247)
Screenshot: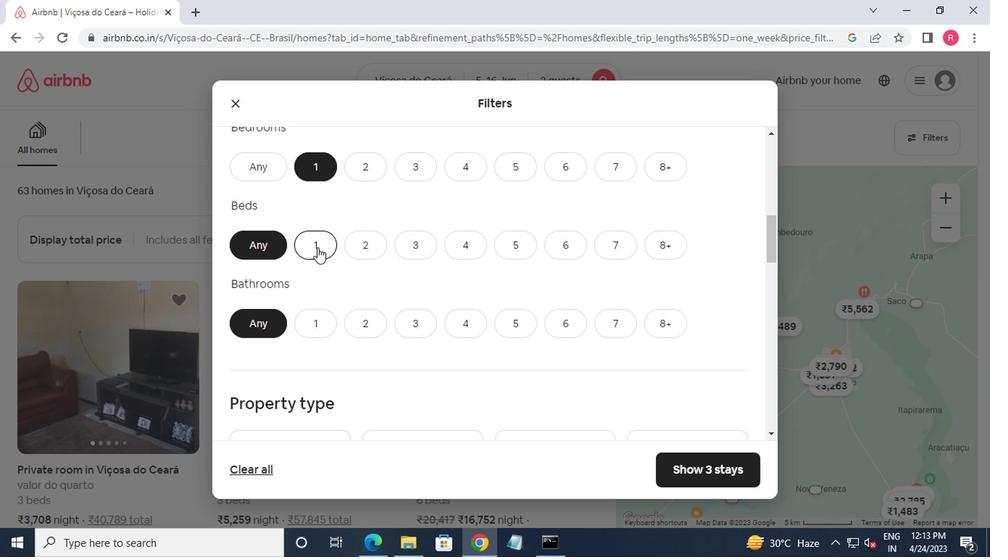 
Action: Mouse moved to (325, 319)
Screenshot: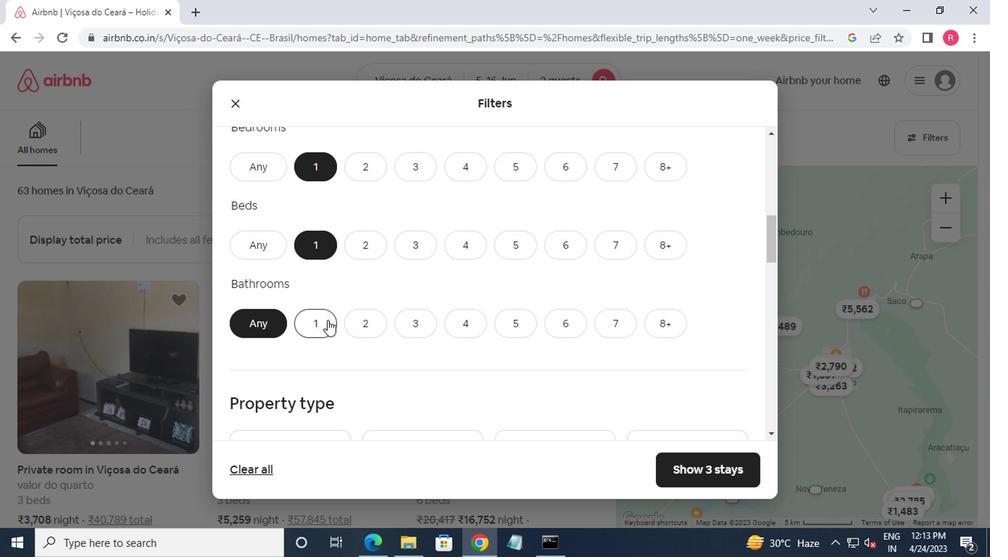 
Action: Mouse pressed left at (325, 319)
Screenshot: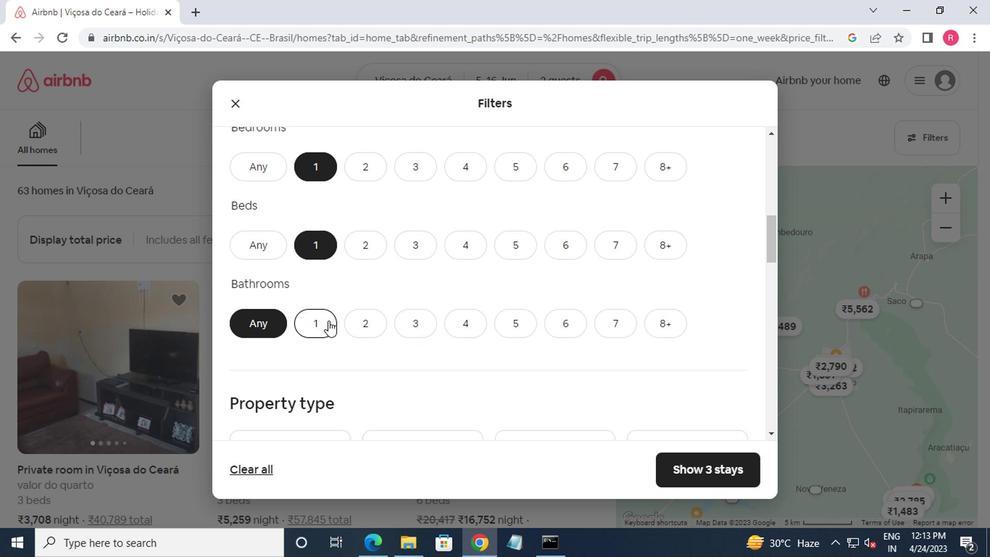 
Action: Mouse moved to (324, 320)
Screenshot: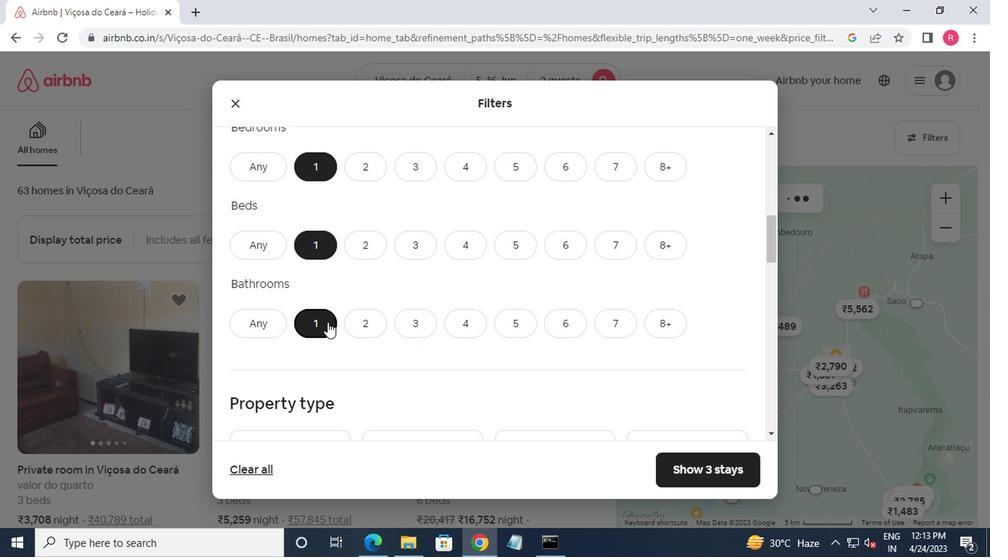 
Action: Mouse scrolled (324, 319) with delta (0, 0)
Screenshot: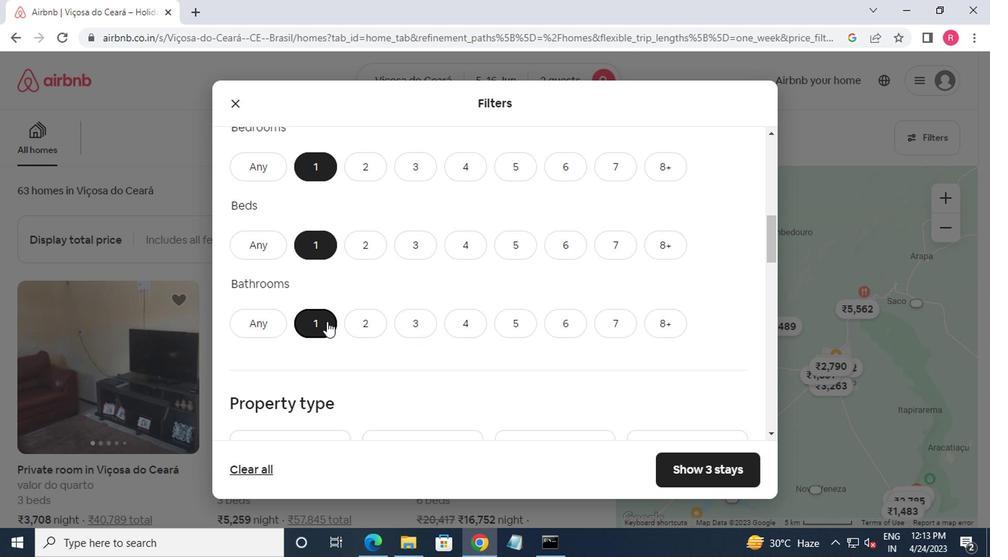 
Action: Mouse scrolled (324, 319) with delta (0, 0)
Screenshot: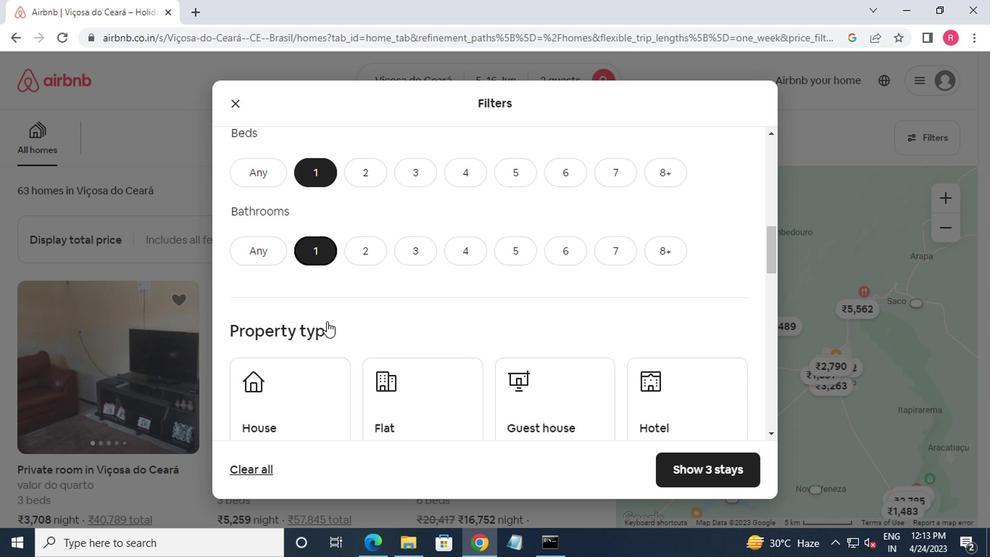 
Action: Mouse moved to (312, 320)
Screenshot: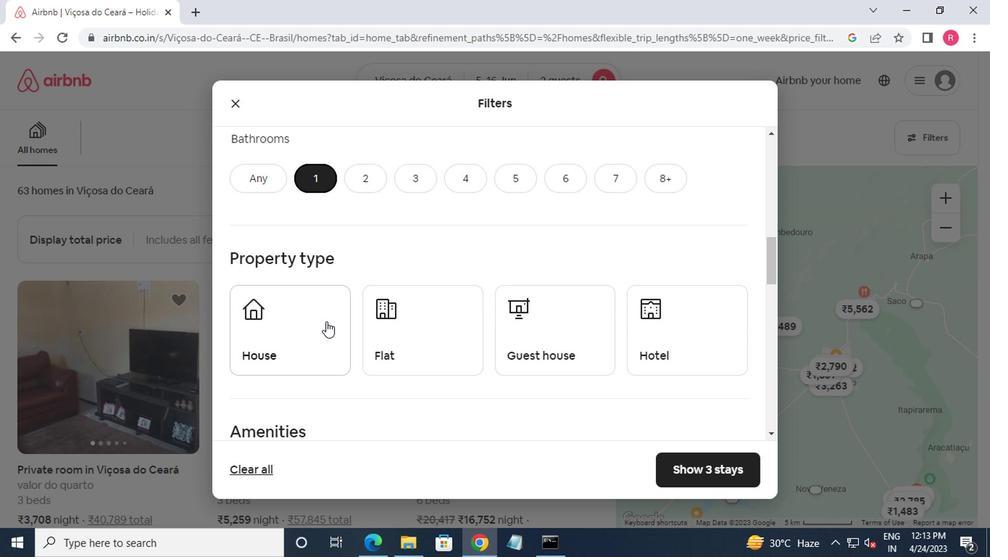 
Action: Mouse pressed left at (312, 320)
Screenshot: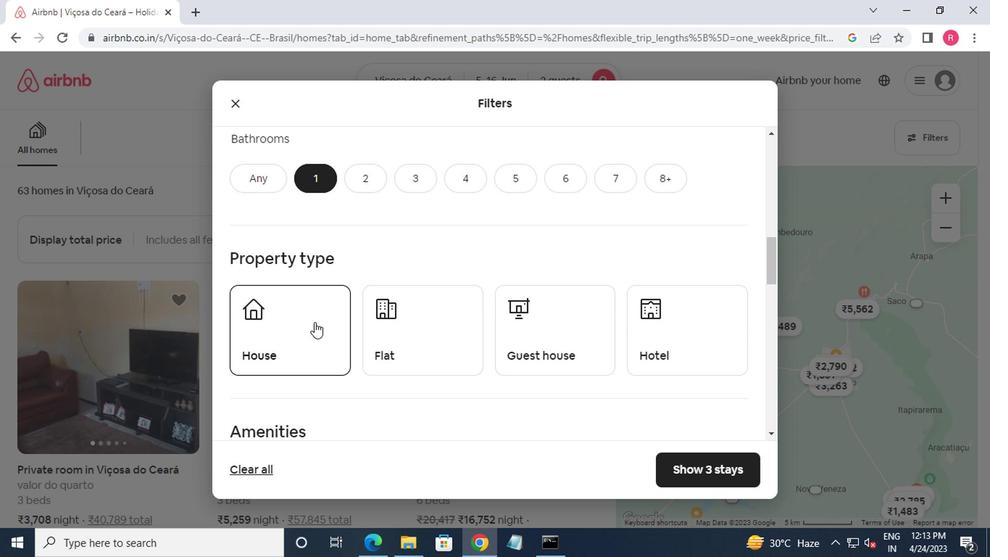 
Action: Mouse moved to (407, 326)
Screenshot: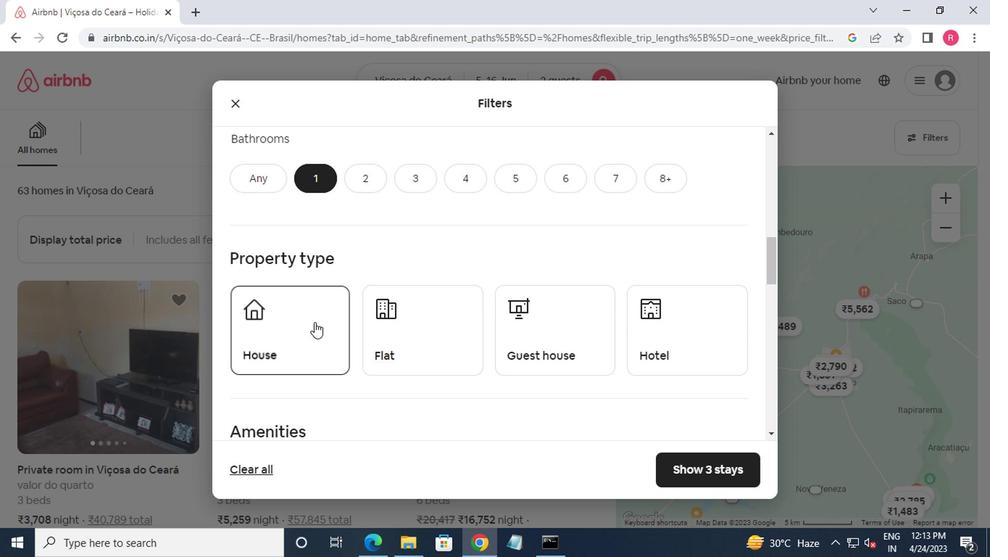 
Action: Mouse pressed left at (407, 326)
Screenshot: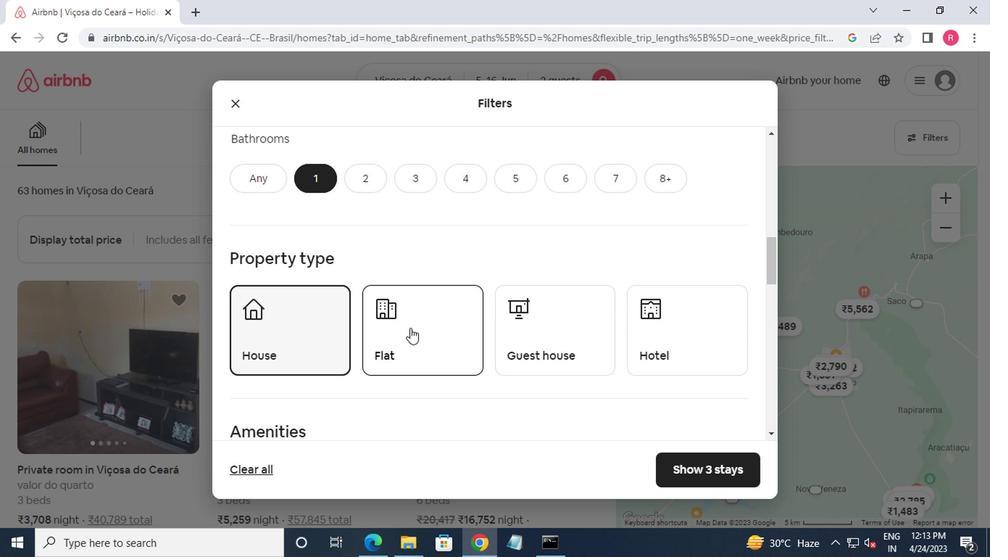 
Action: Mouse moved to (502, 341)
Screenshot: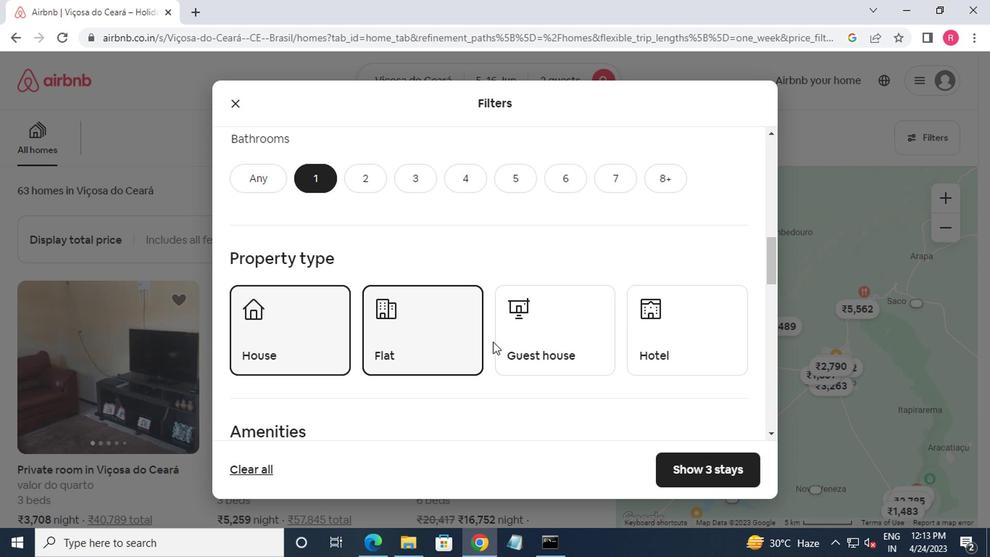 
Action: Mouse pressed left at (502, 341)
Screenshot: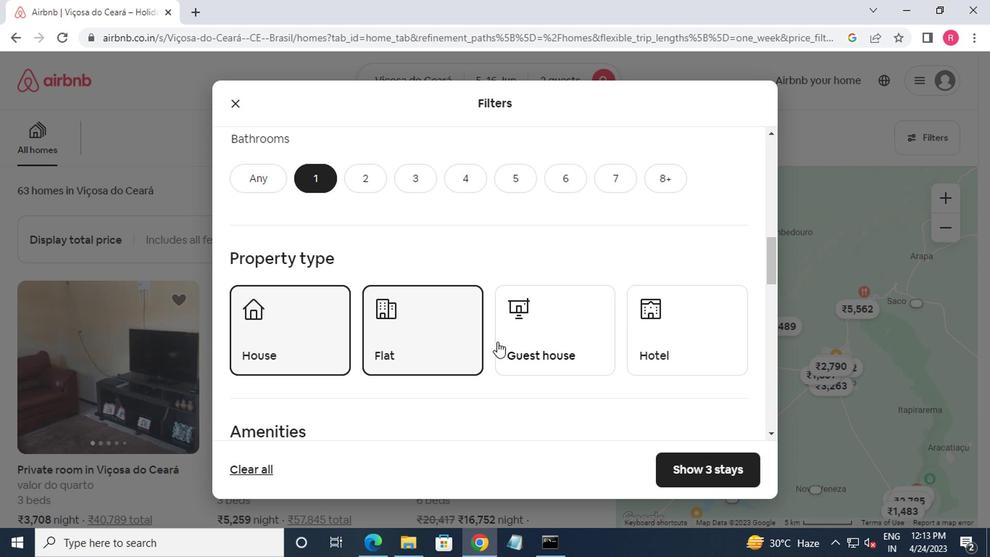 
Action: Mouse moved to (672, 337)
Screenshot: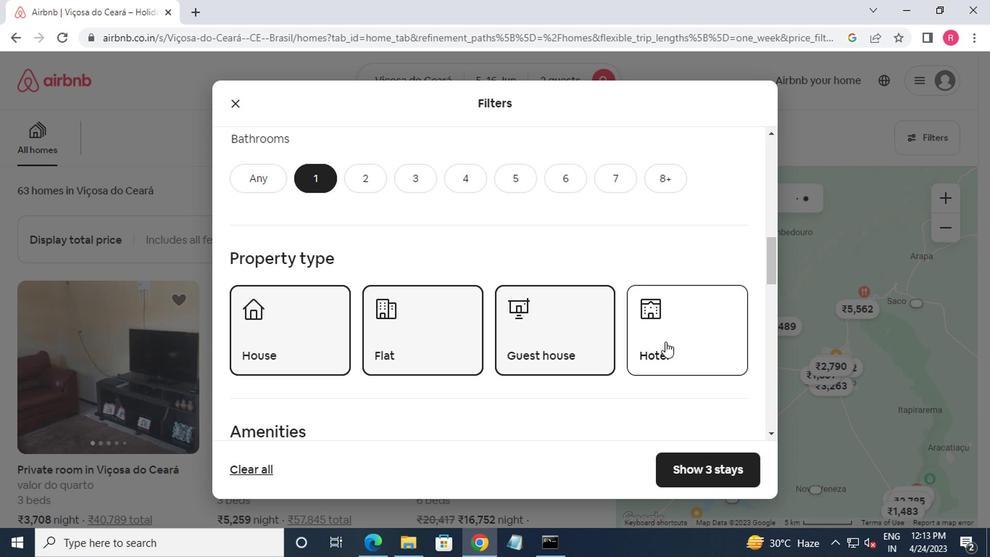 
Action: Mouse pressed left at (672, 337)
Screenshot: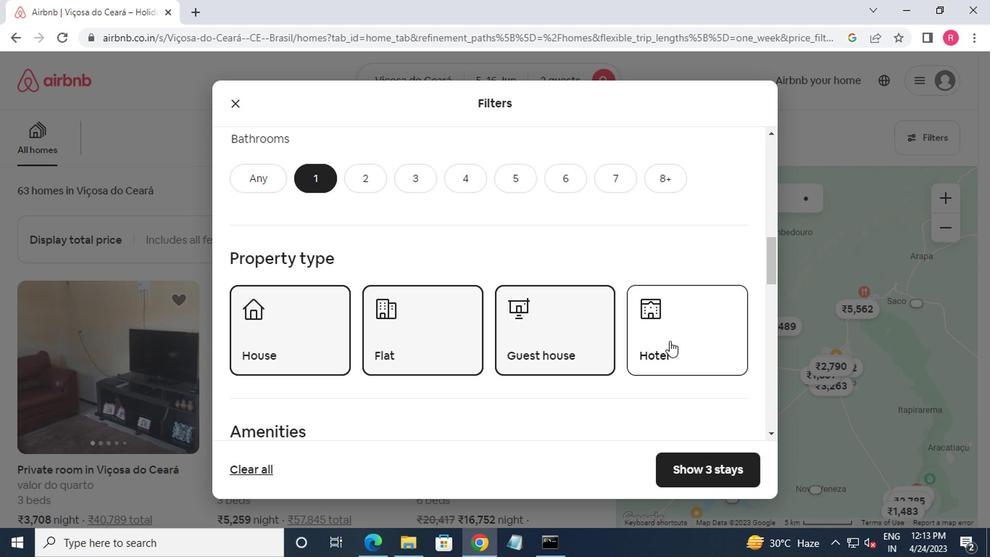 
Action: Mouse moved to (658, 334)
Screenshot: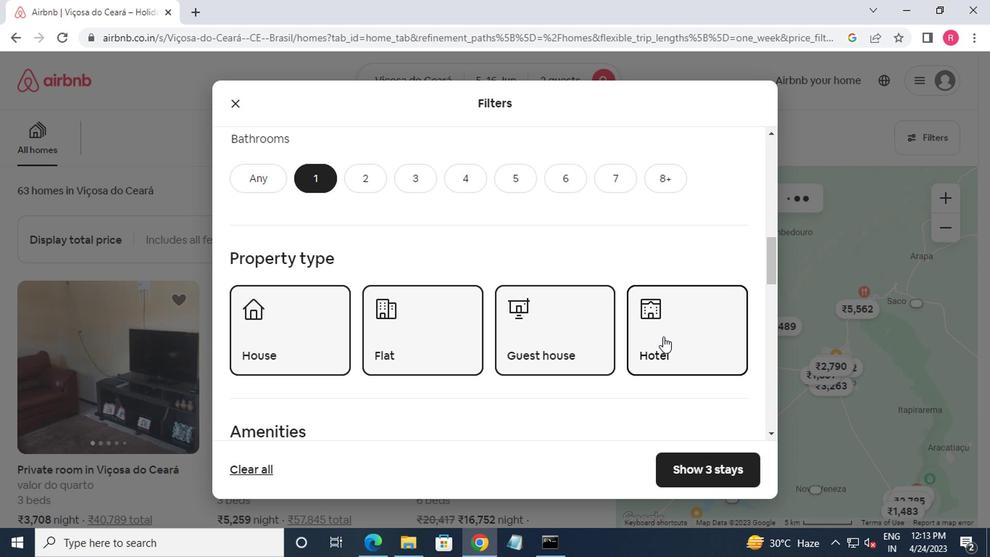 
Action: Mouse scrolled (658, 333) with delta (0, -1)
Screenshot: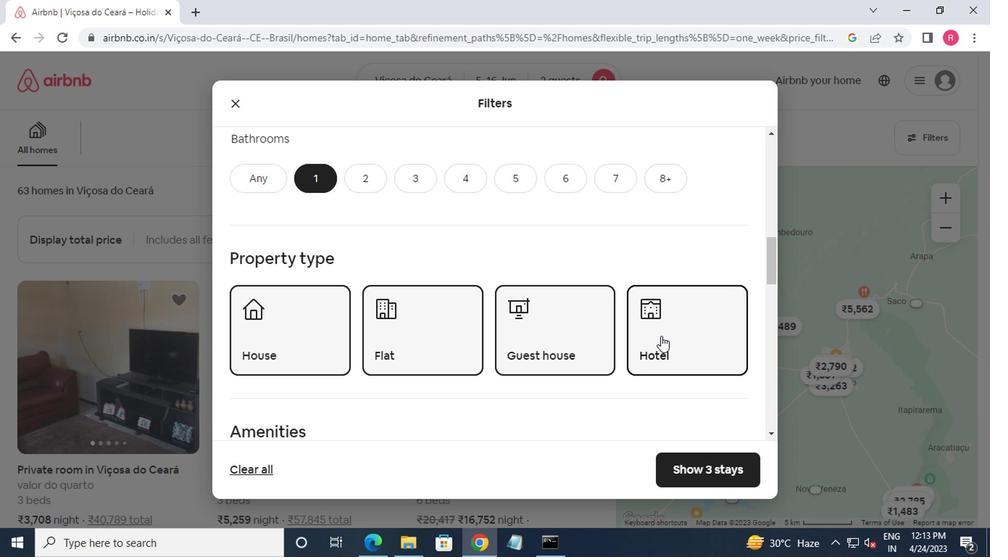 
Action: Mouse moved to (658, 334)
Screenshot: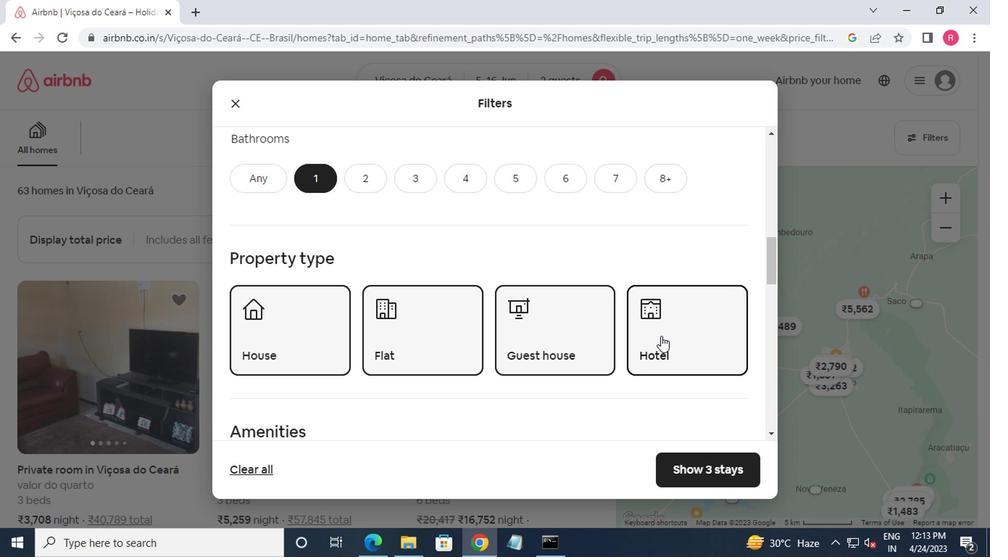 
Action: Mouse scrolled (658, 333) with delta (0, -1)
Screenshot: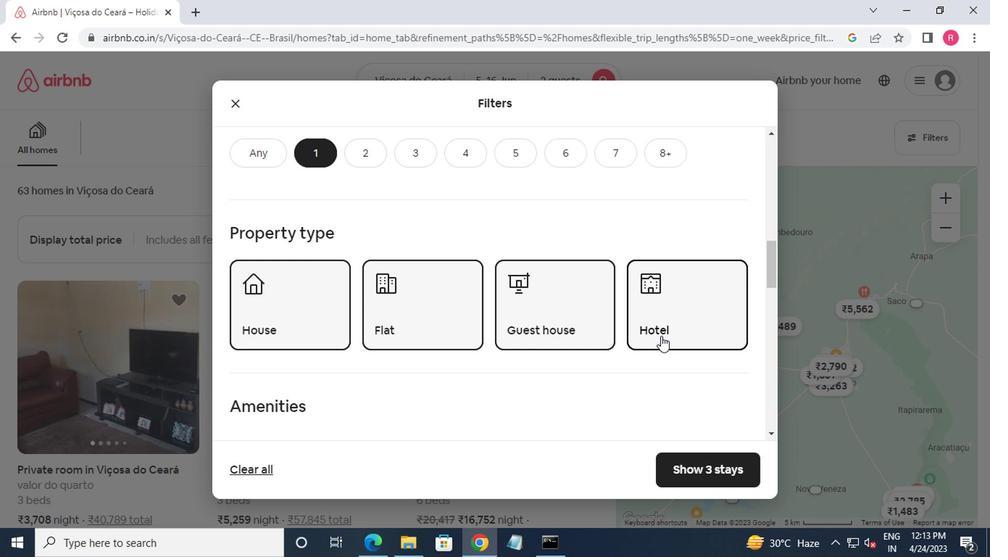 
Action: Mouse scrolled (658, 333) with delta (0, -1)
Screenshot: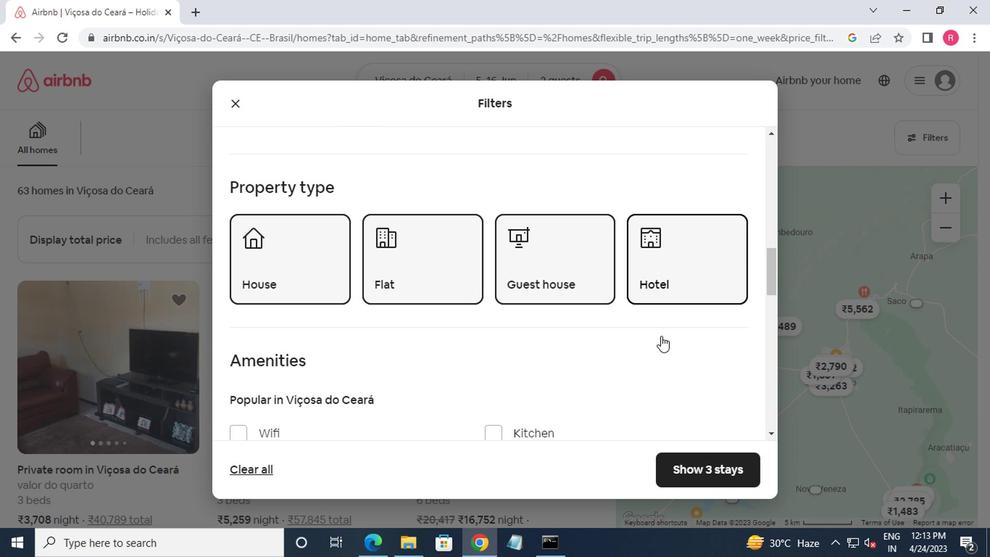 
Action: Mouse moved to (656, 334)
Screenshot: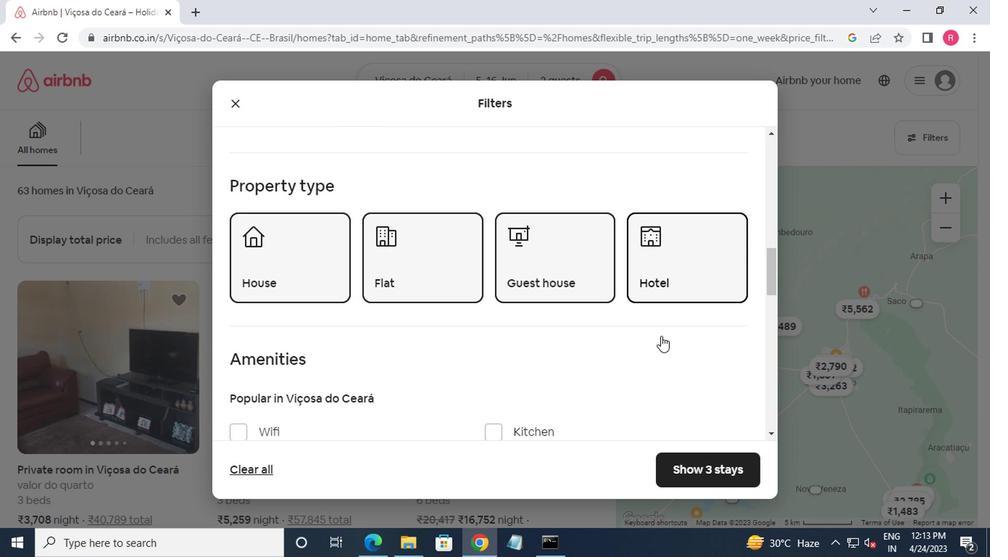
Action: Mouse scrolled (656, 333) with delta (0, -1)
Screenshot: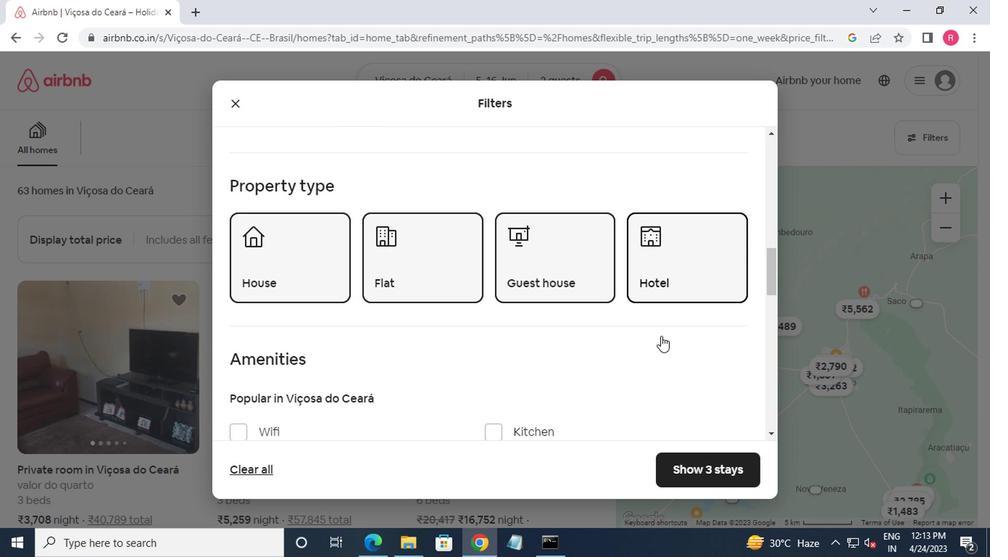 
Action: Mouse moved to (652, 334)
Screenshot: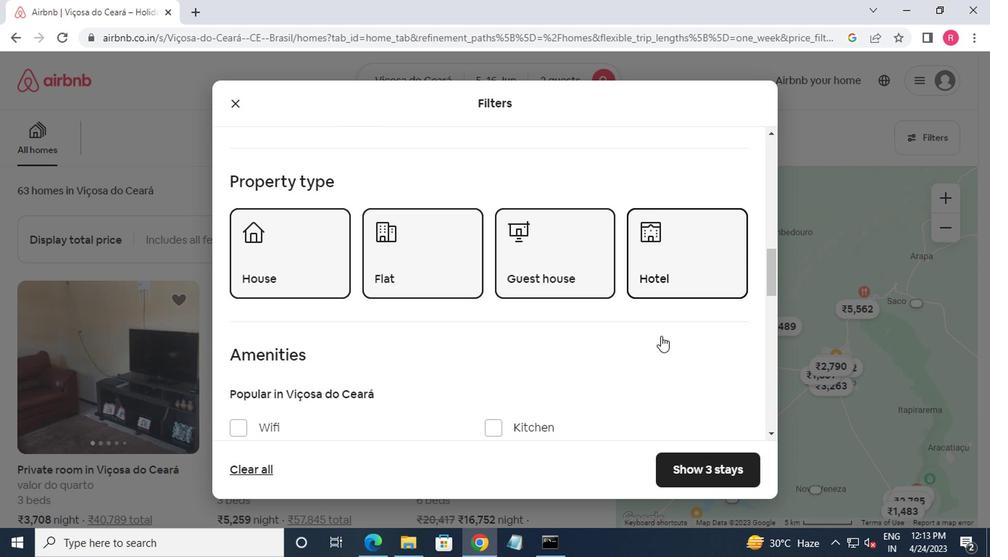 
Action: Mouse scrolled (652, 333) with delta (0, -1)
Screenshot: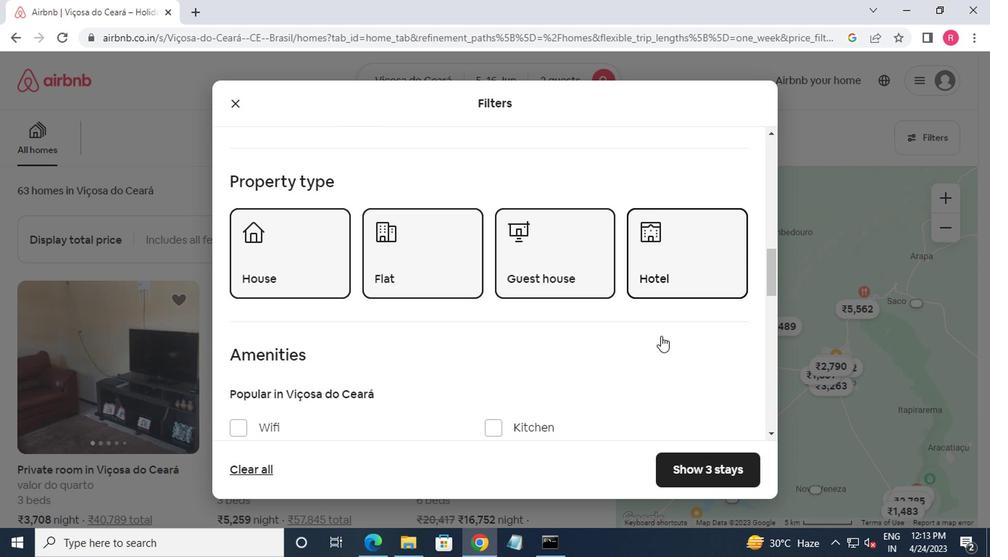 
Action: Mouse moved to (649, 335)
Screenshot: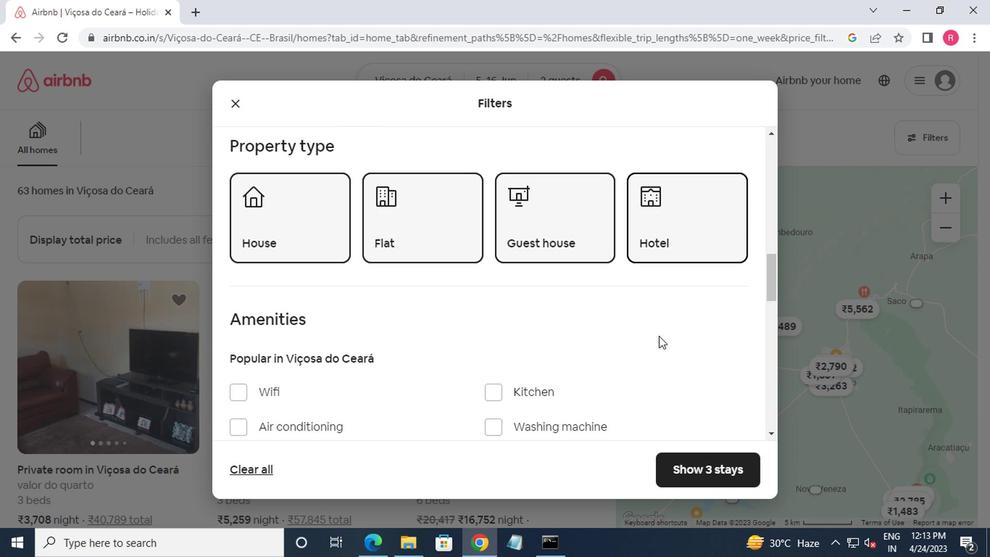 
Action: Mouse scrolled (649, 334) with delta (0, 0)
Screenshot: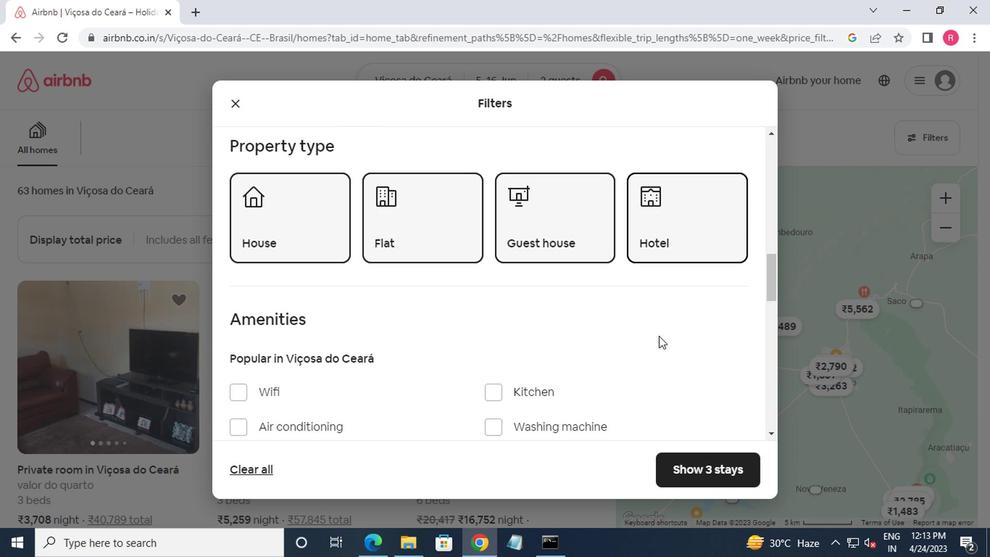
Action: Mouse moved to (549, 301)
Screenshot: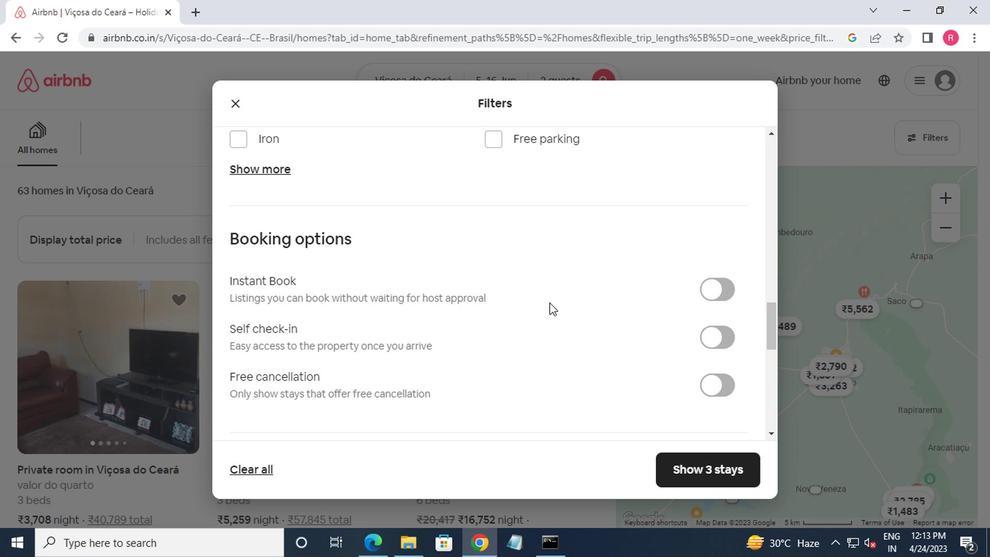 
Action: Mouse scrolled (549, 301) with delta (0, 0)
Screenshot: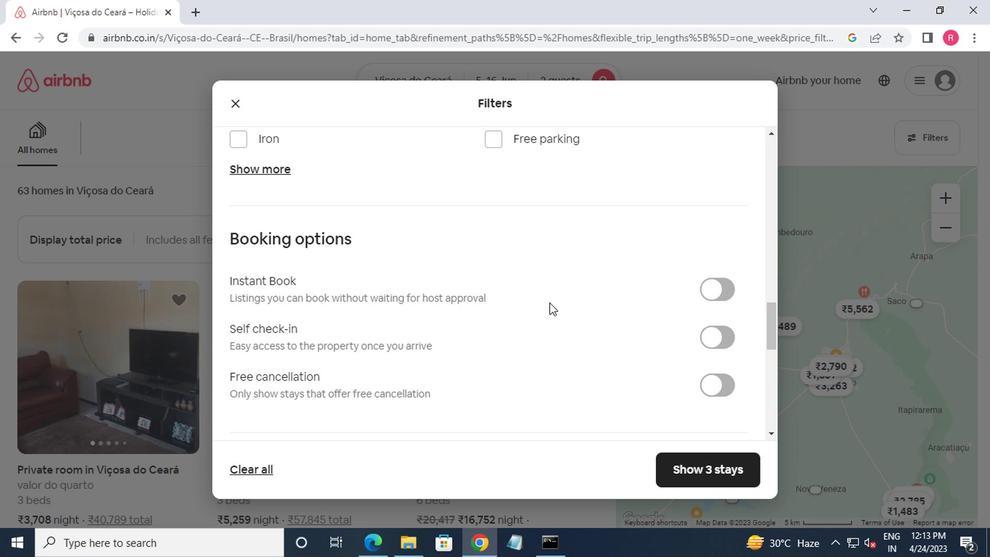 
Action: Mouse moved to (715, 259)
Screenshot: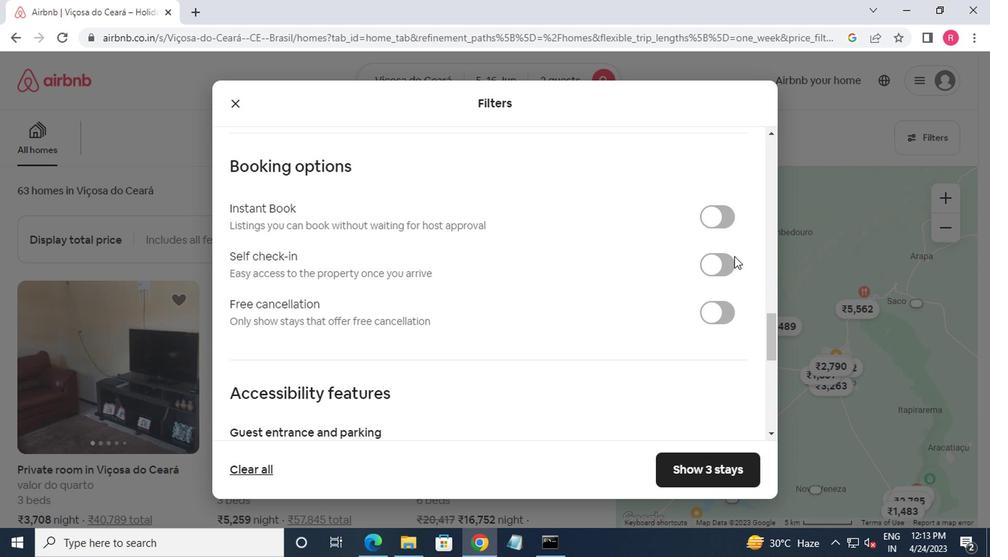 
Action: Mouse pressed left at (715, 259)
Screenshot: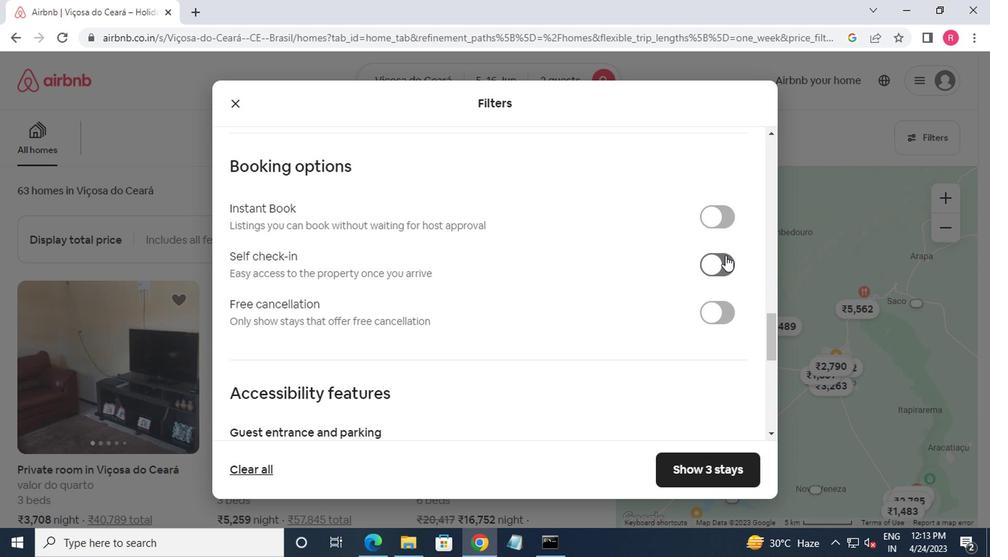 
Action: Mouse moved to (639, 277)
Screenshot: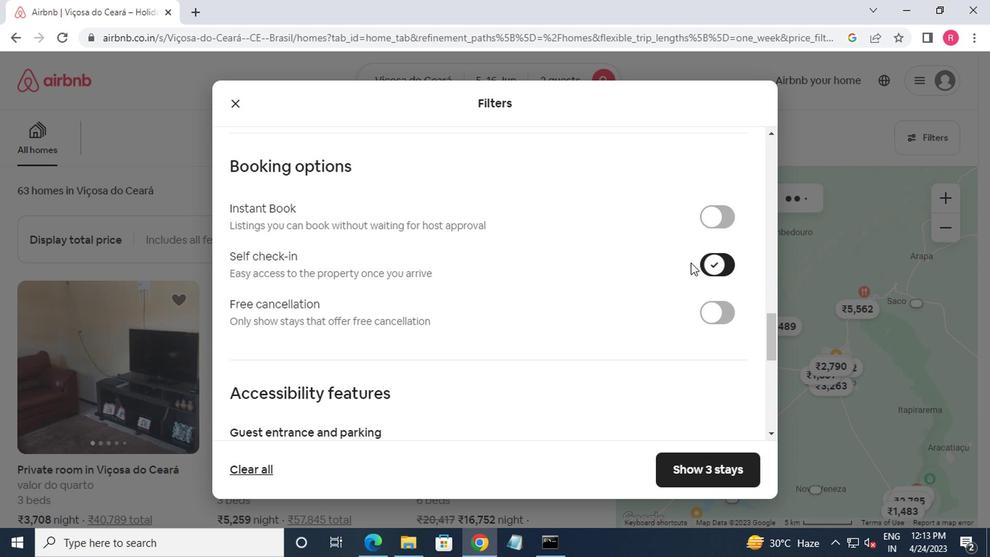 
Action: Mouse scrolled (639, 277) with delta (0, 0)
Screenshot: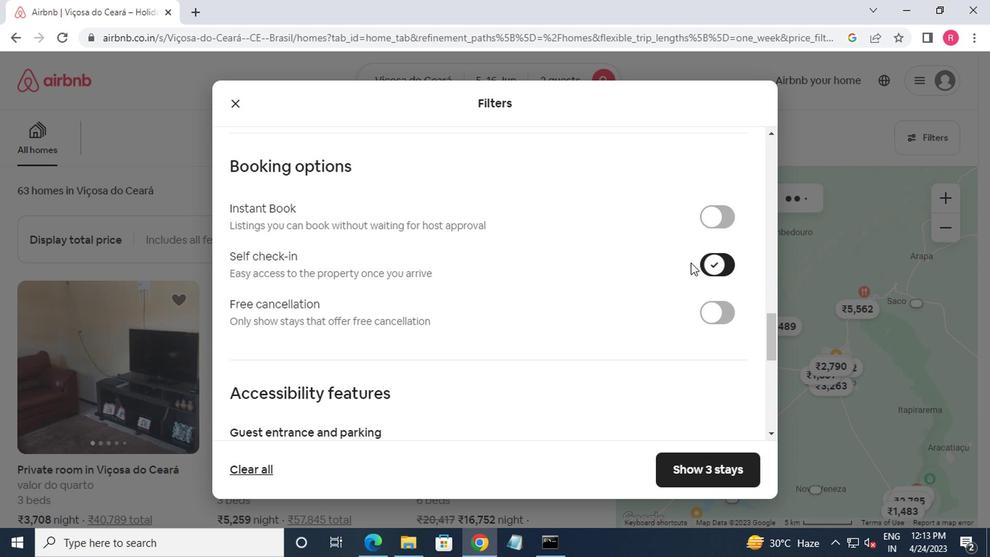 
Action: Mouse moved to (636, 279)
Screenshot: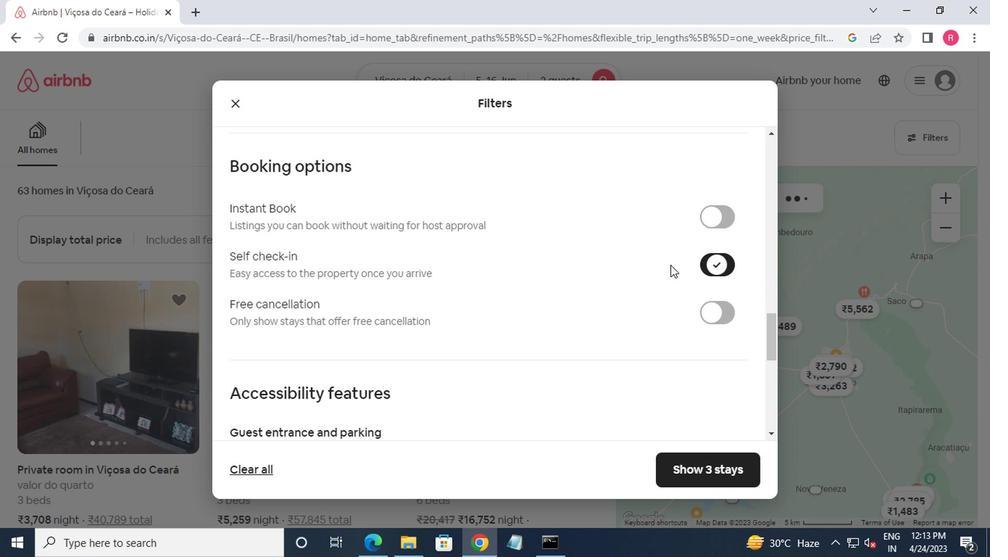 
Action: Mouse scrolled (636, 279) with delta (0, 0)
Screenshot: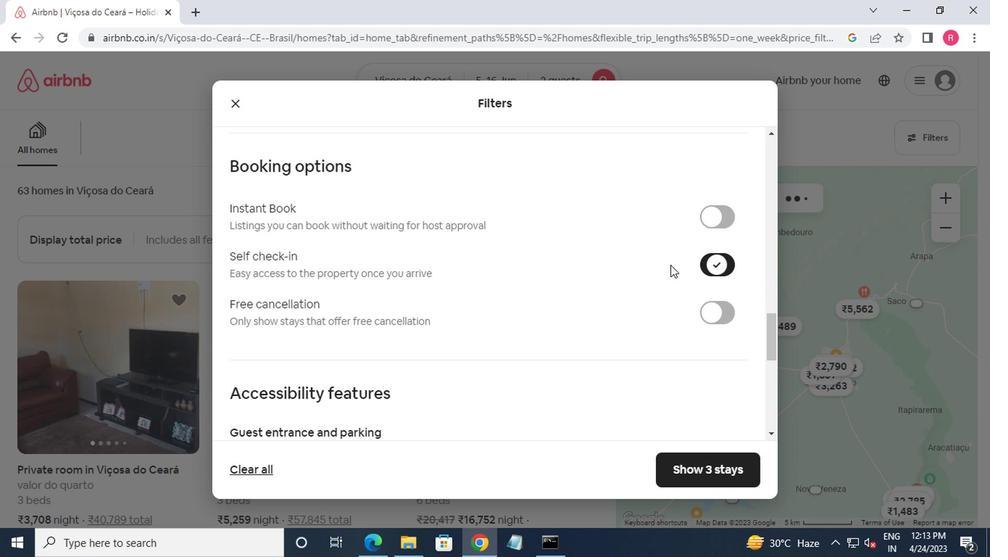 
Action: Mouse moved to (636, 280)
Screenshot: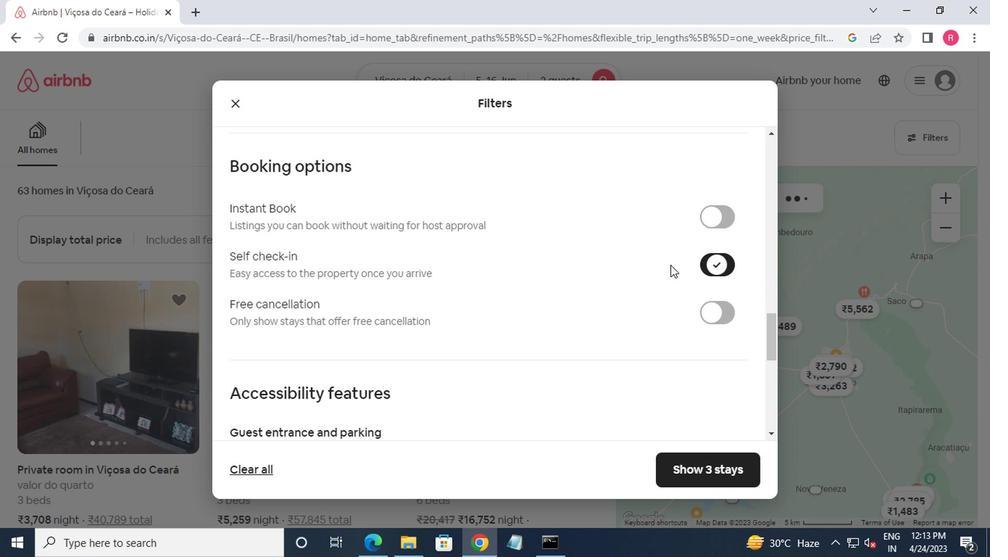 
Action: Mouse scrolled (636, 279) with delta (0, -1)
Screenshot: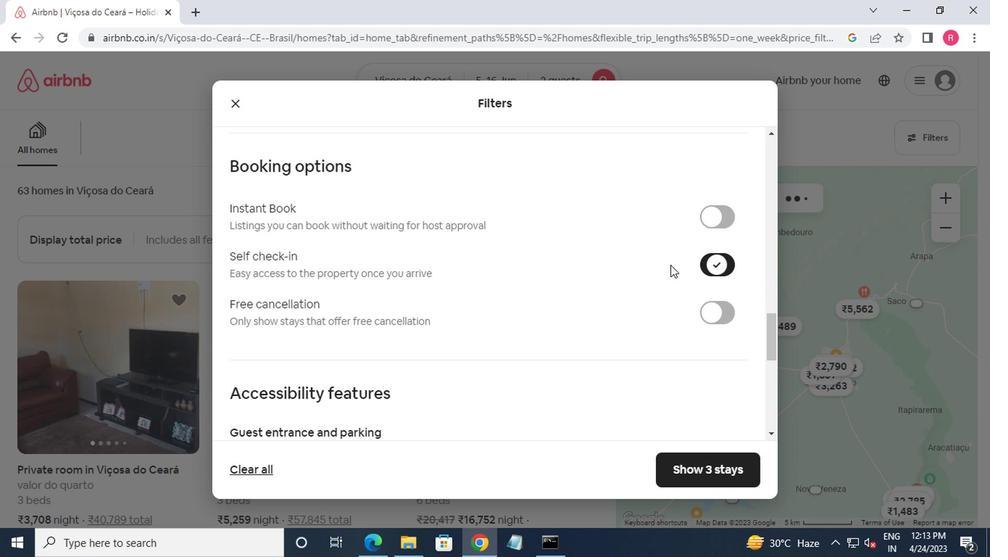 
Action: Mouse moved to (634, 281)
Screenshot: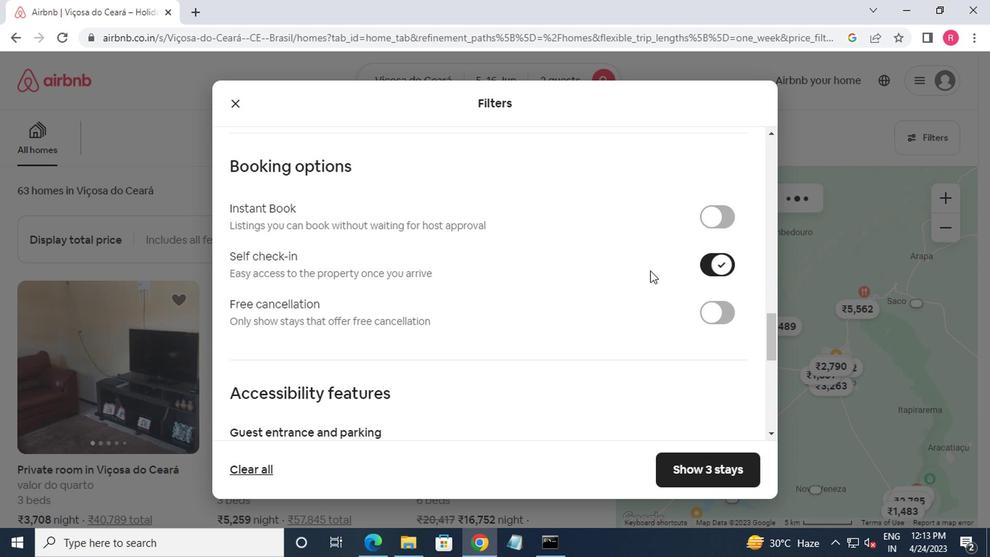 
Action: Mouse scrolled (634, 281) with delta (0, 0)
Screenshot: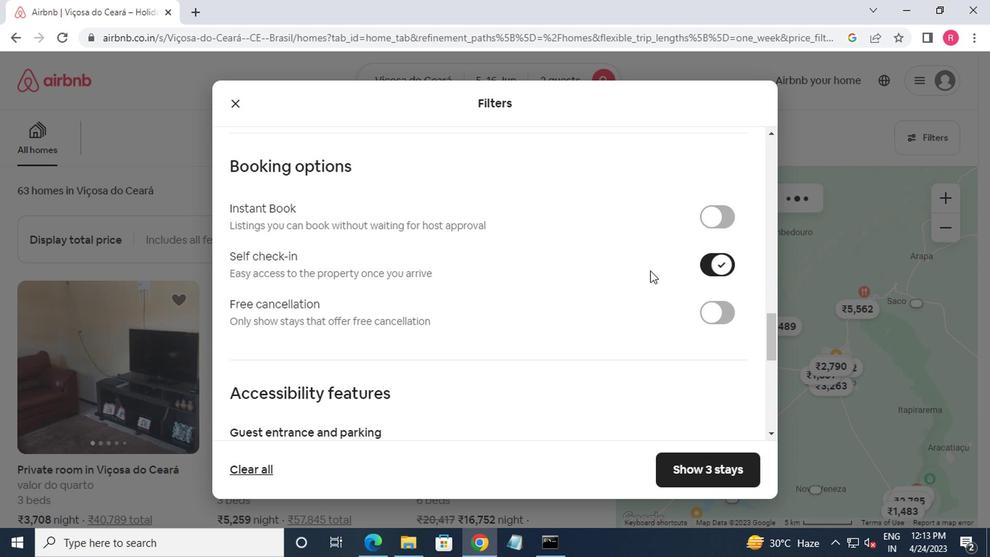 
Action: Mouse moved to (634, 283)
Screenshot: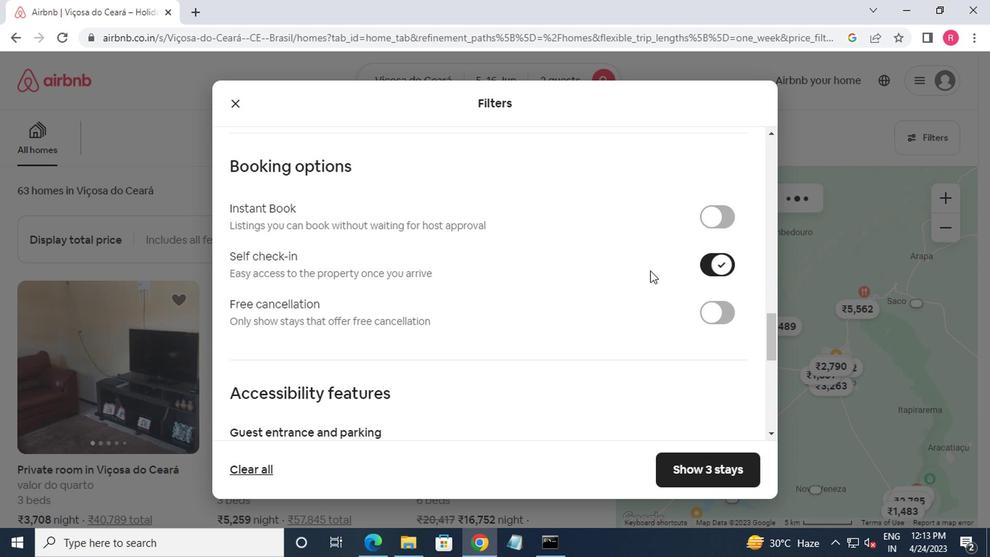
Action: Mouse scrolled (634, 282) with delta (0, 0)
Screenshot: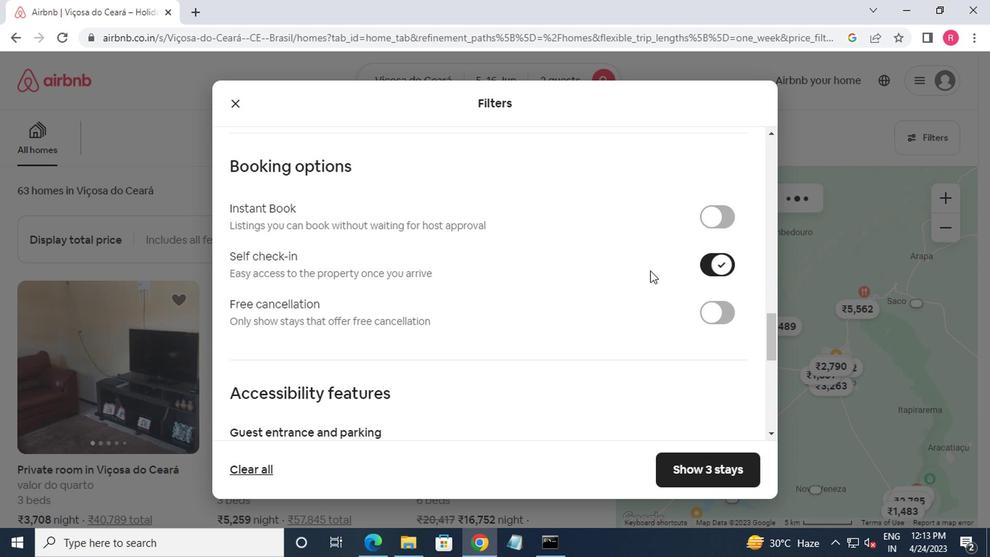 
Action: Mouse moved to (632, 286)
Screenshot: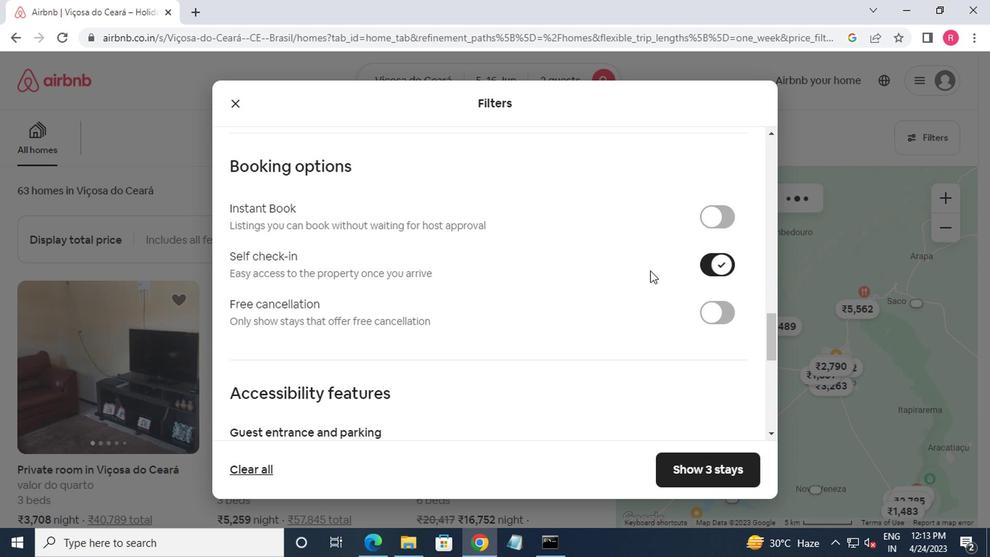 
Action: Mouse scrolled (632, 286) with delta (0, 0)
Screenshot: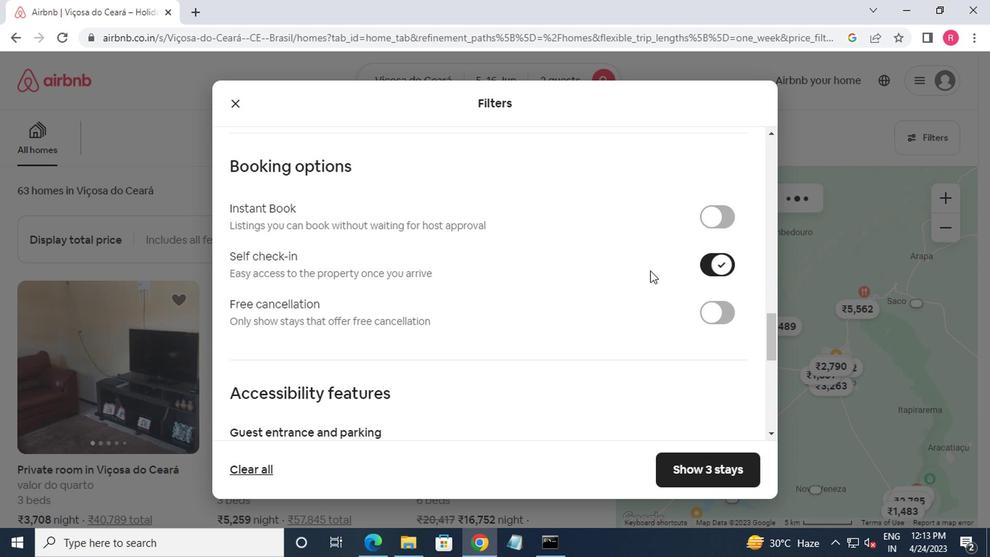 
Action: Mouse moved to (657, 301)
Screenshot: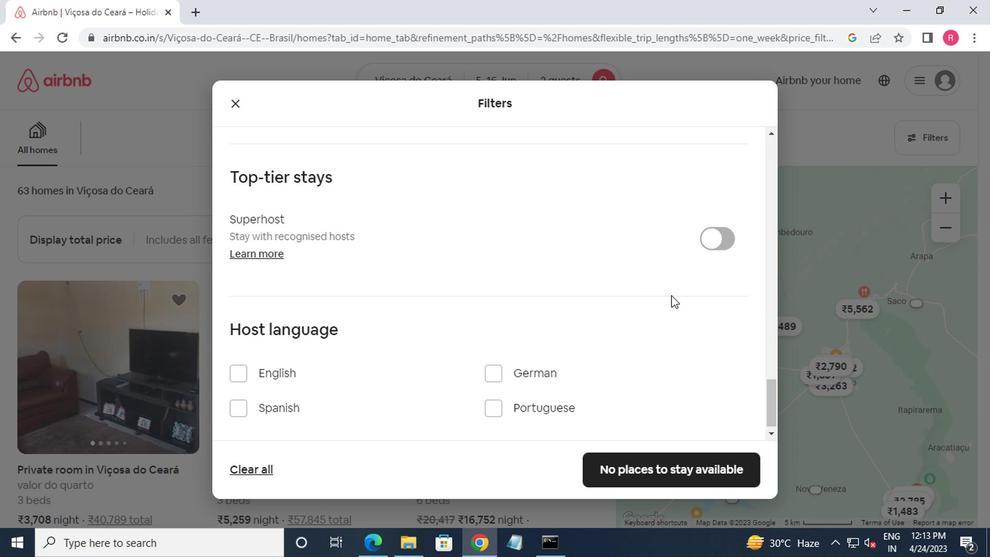 
Action: Mouse scrolled (657, 300) with delta (0, -1)
Screenshot: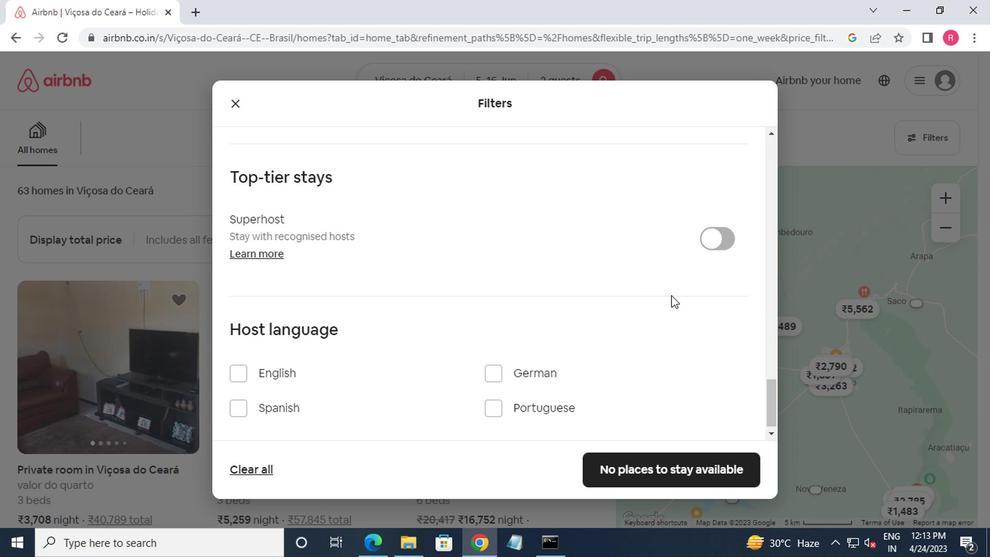 
Action: Mouse moved to (654, 303)
Screenshot: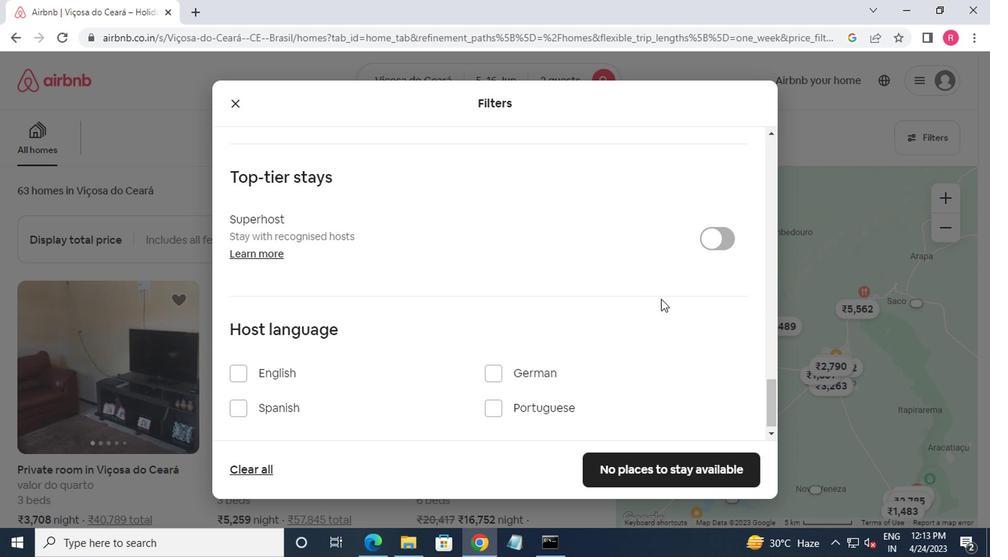 
Action: Mouse scrolled (654, 302) with delta (0, -1)
Screenshot: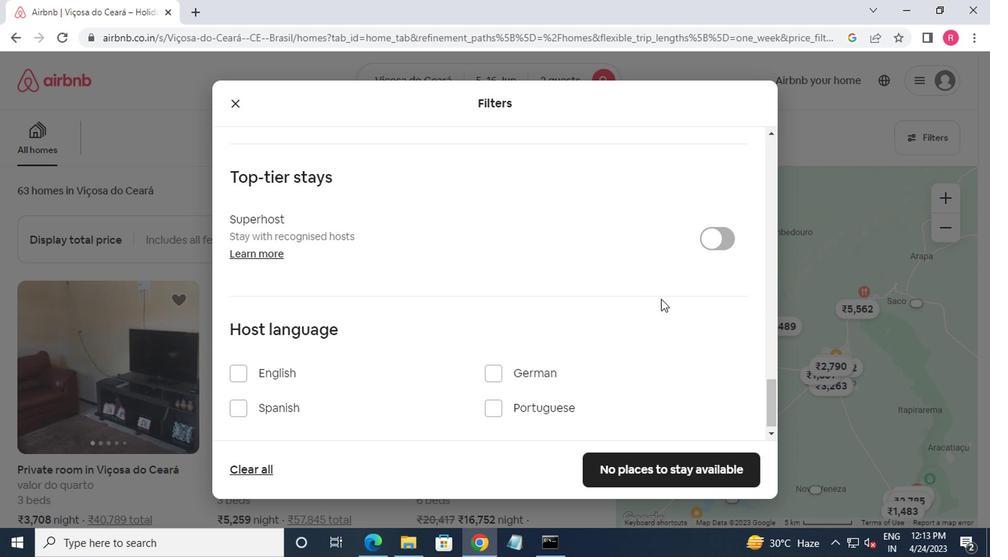
Action: Mouse moved to (271, 393)
Screenshot: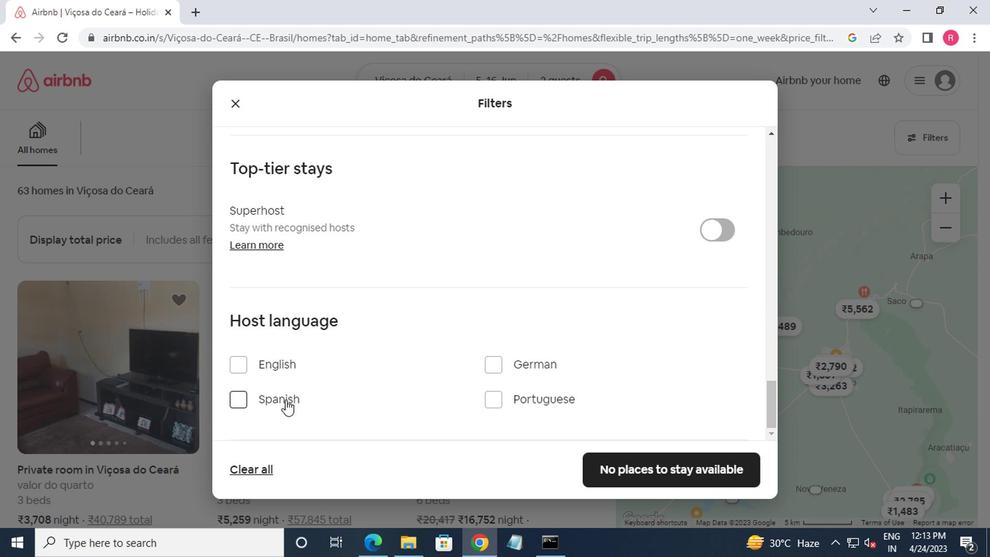 
Action: Mouse pressed left at (271, 393)
Screenshot: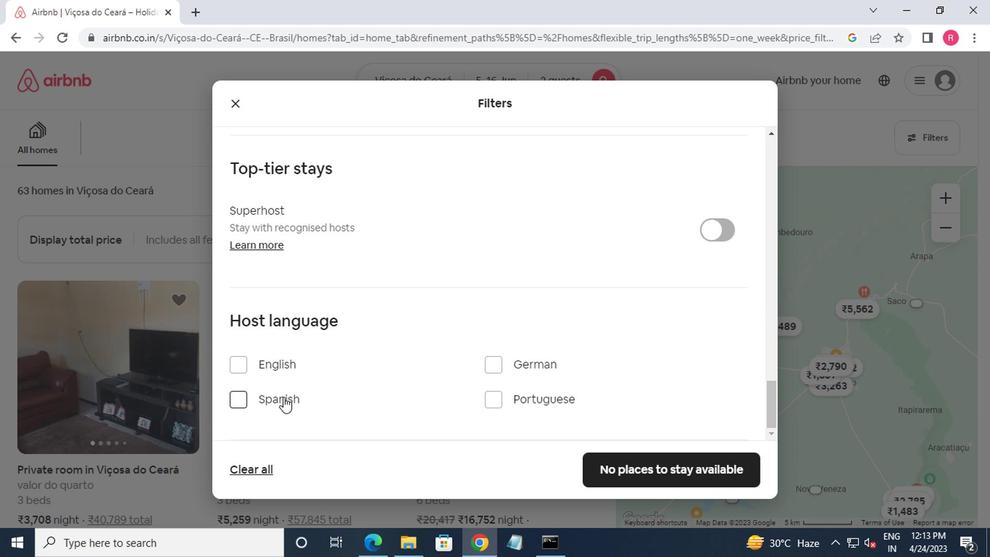 
Action: Mouse moved to (609, 465)
Screenshot: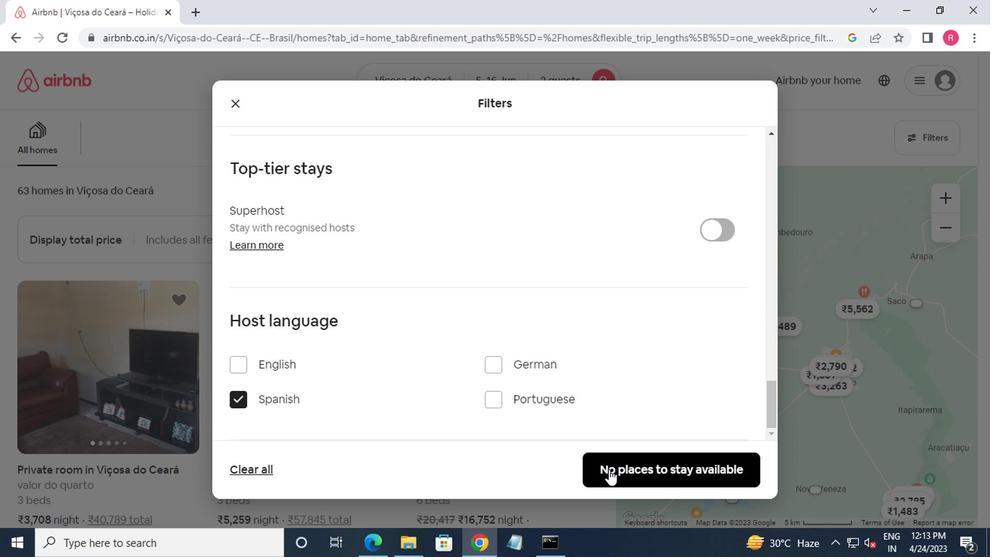 
Action: Mouse pressed left at (609, 465)
Screenshot: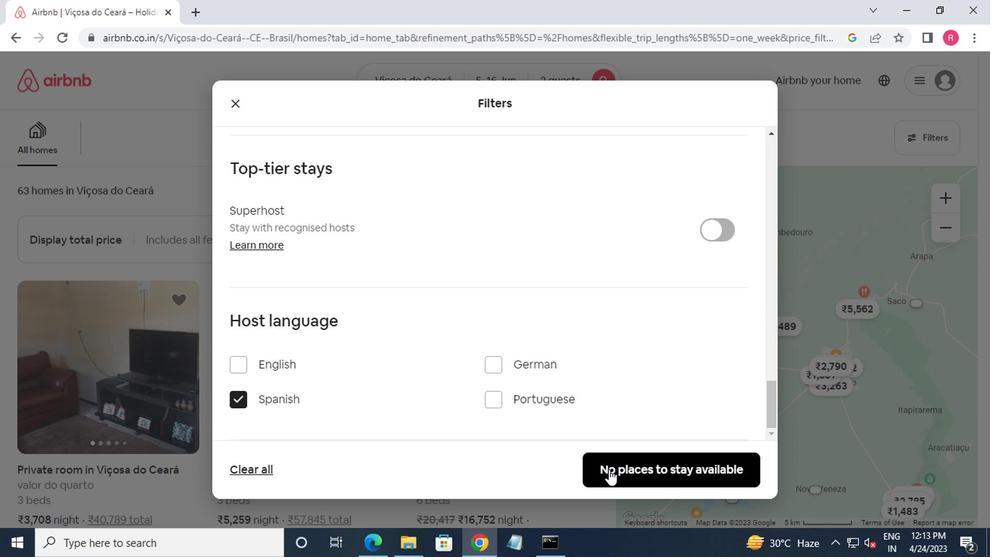 
Action: Mouse moved to (602, 456)
Screenshot: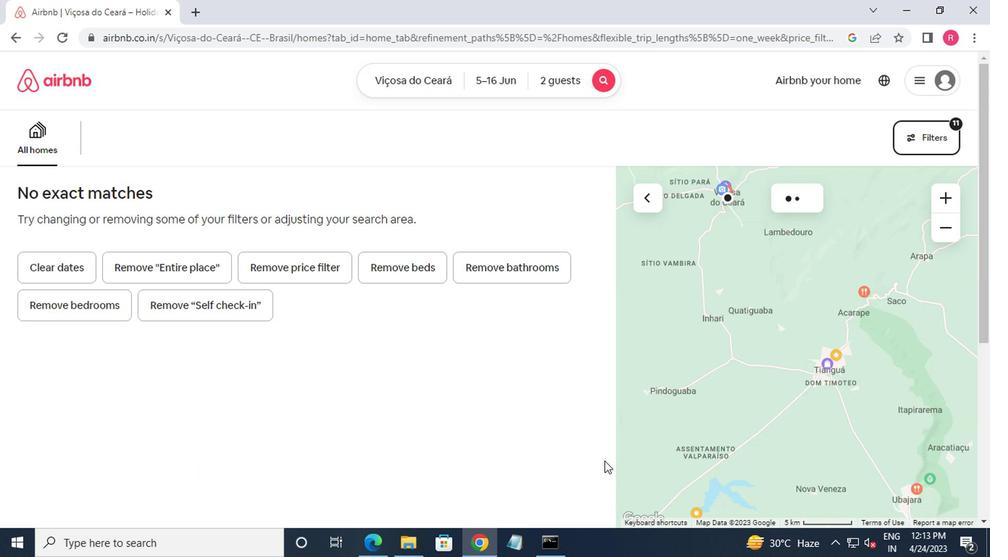 
